 Task: Find connections with filter location Kukshi with filter topic #Bestadvicewith filter profile language German with filter current company GoProtoz - UI UX Design Studio with filter school RVS College of Engineering and Technology with filter industry Household Services with filter service category Project Management with filter keywords title Content Marketing Manager
Action: Mouse moved to (289, 219)
Screenshot: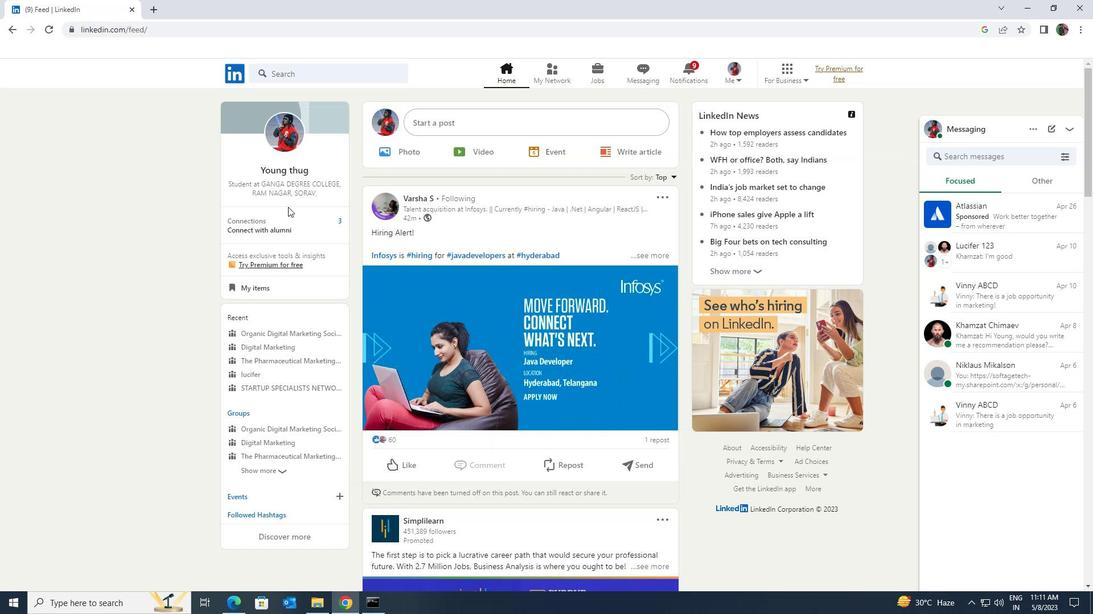 
Action: Mouse pressed left at (289, 219)
Screenshot: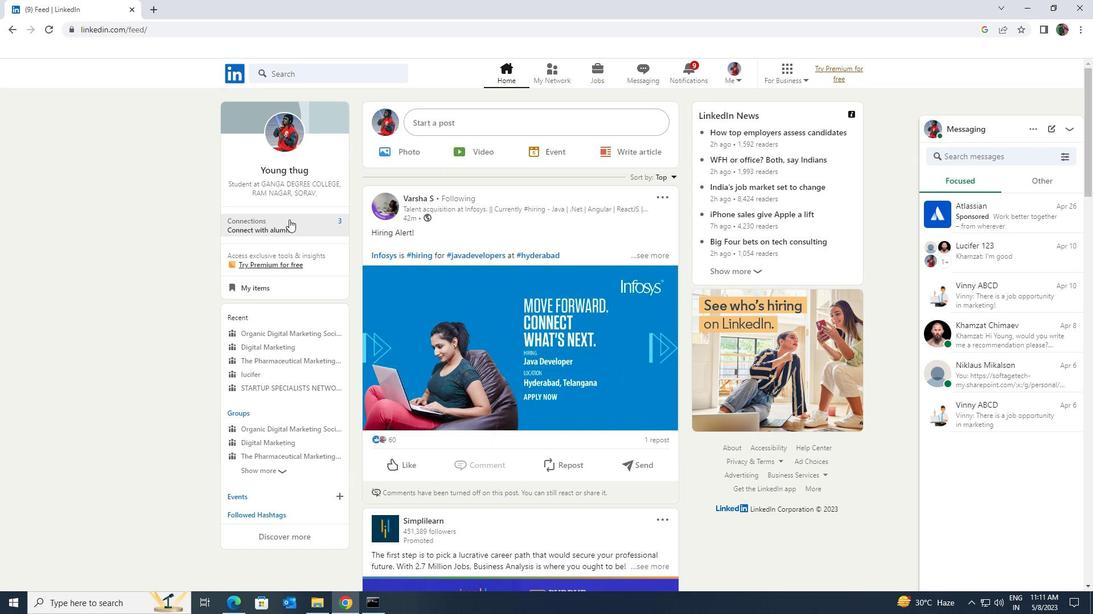 
Action: Mouse moved to (295, 139)
Screenshot: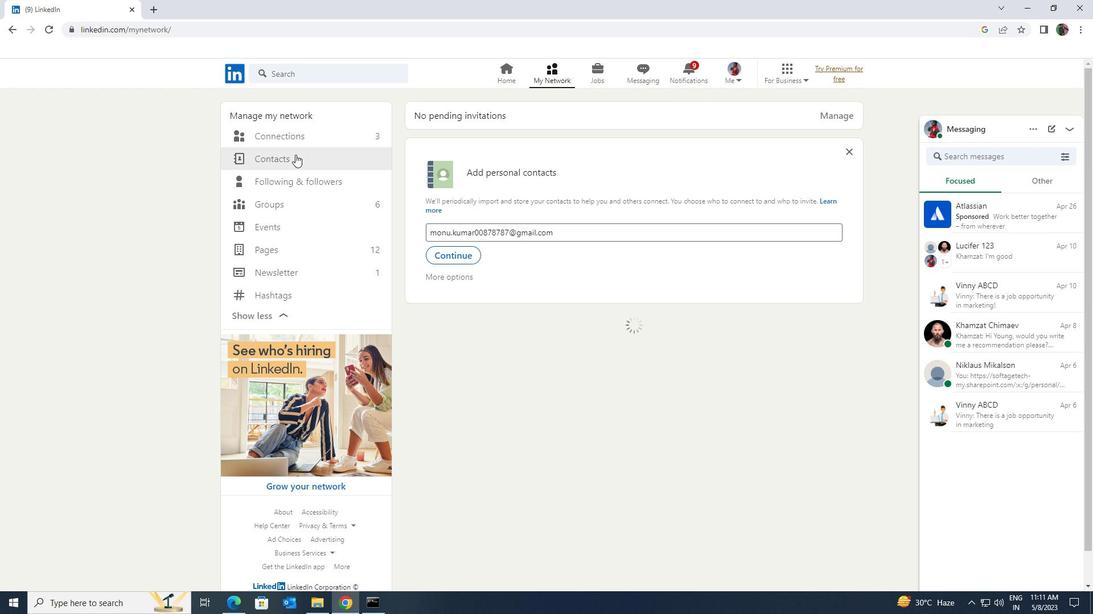 
Action: Mouse pressed left at (295, 139)
Screenshot: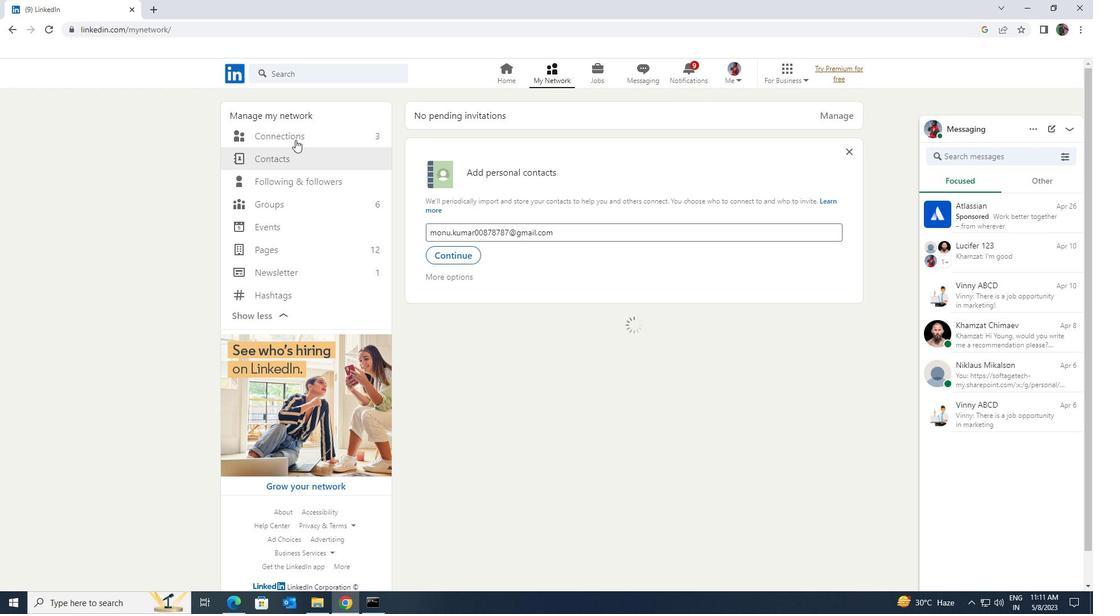 
Action: Mouse moved to (610, 136)
Screenshot: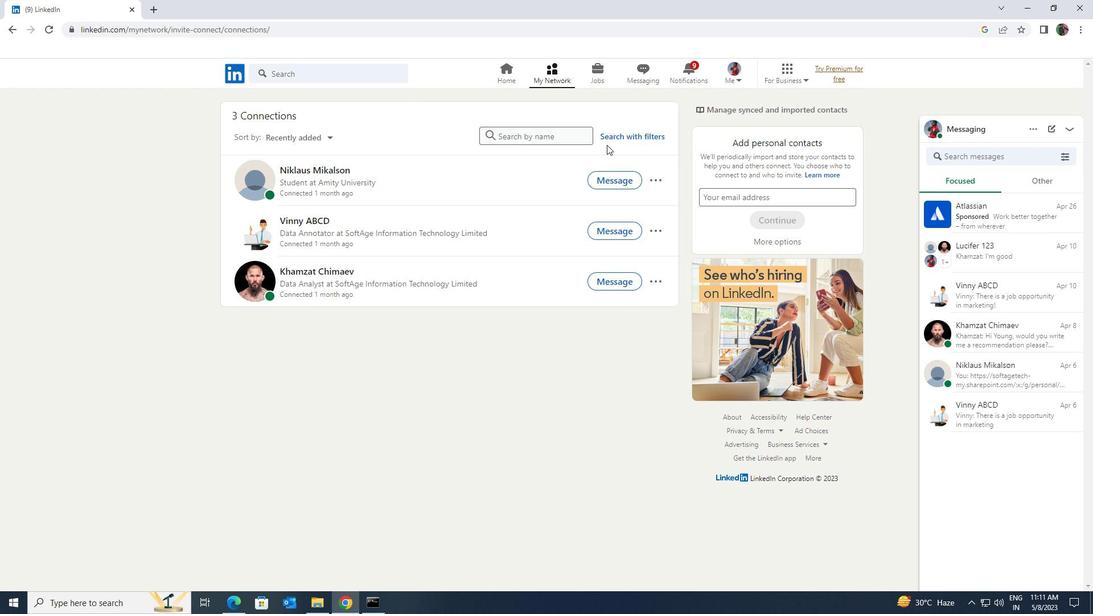 
Action: Mouse pressed left at (610, 136)
Screenshot: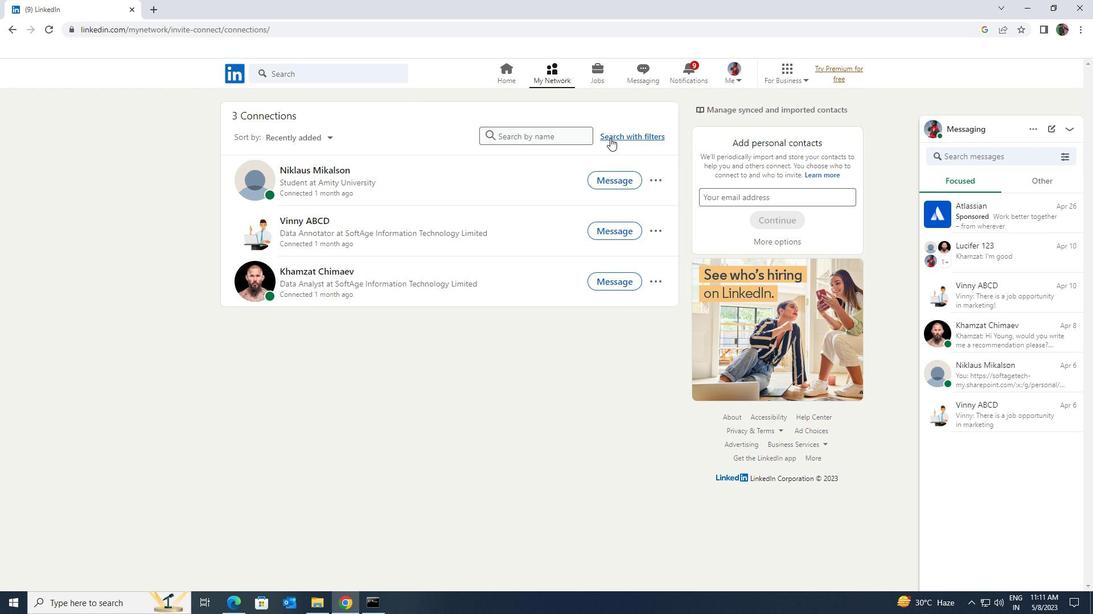 
Action: Mouse moved to (580, 111)
Screenshot: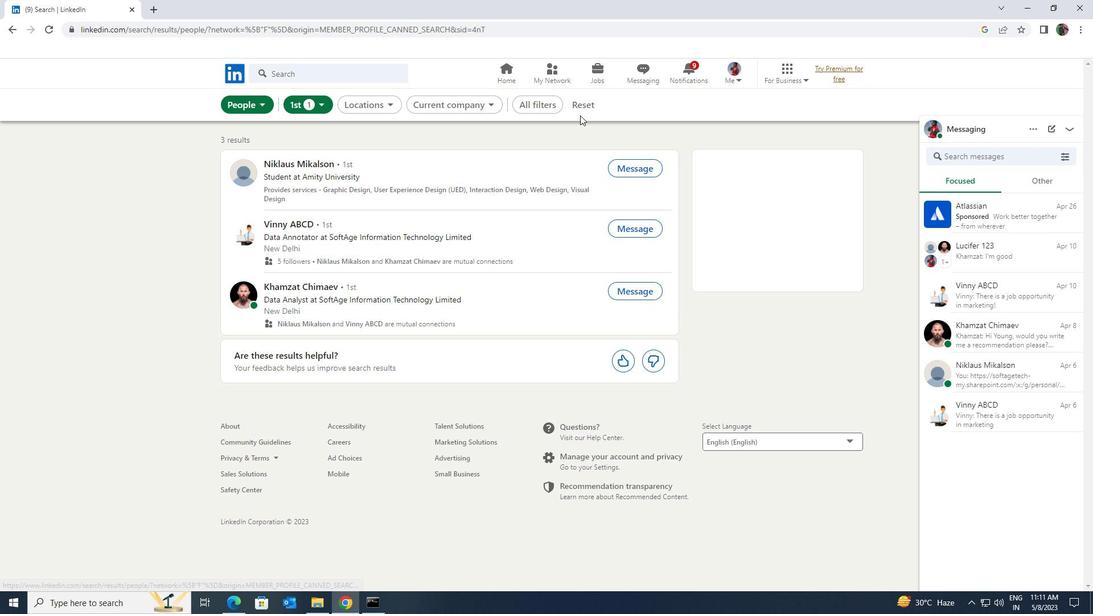 
Action: Mouse pressed left at (580, 111)
Screenshot: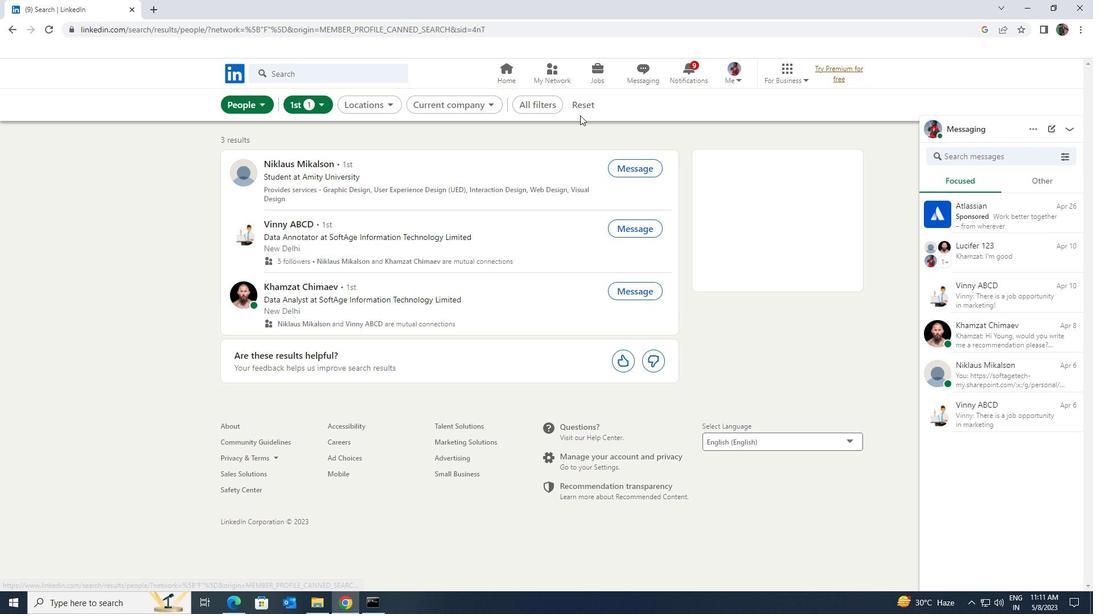 
Action: Mouse moved to (580, 105)
Screenshot: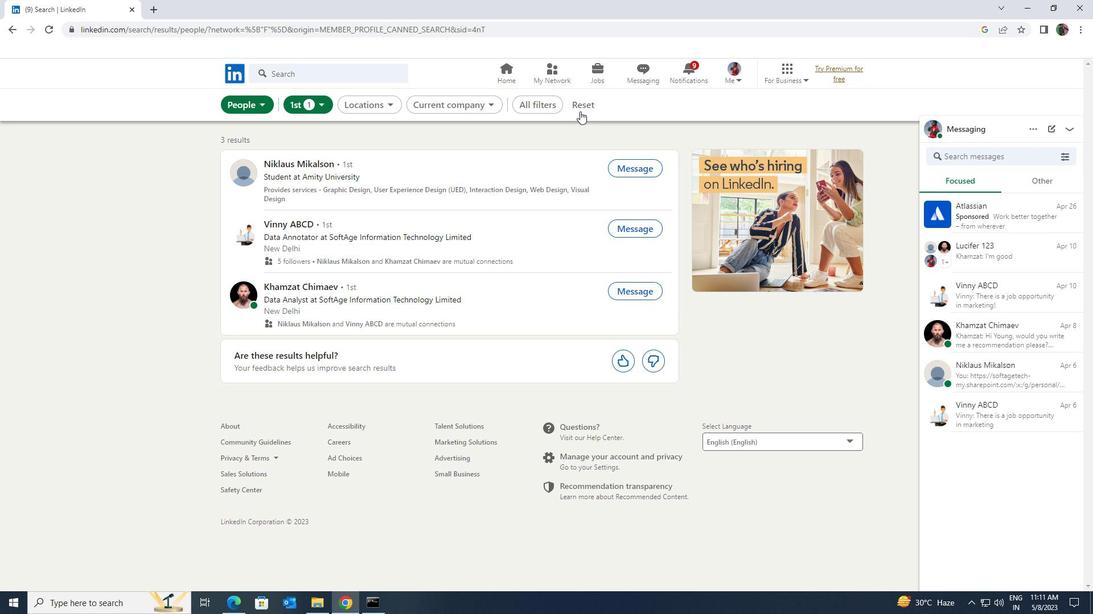 
Action: Mouse pressed left at (580, 105)
Screenshot: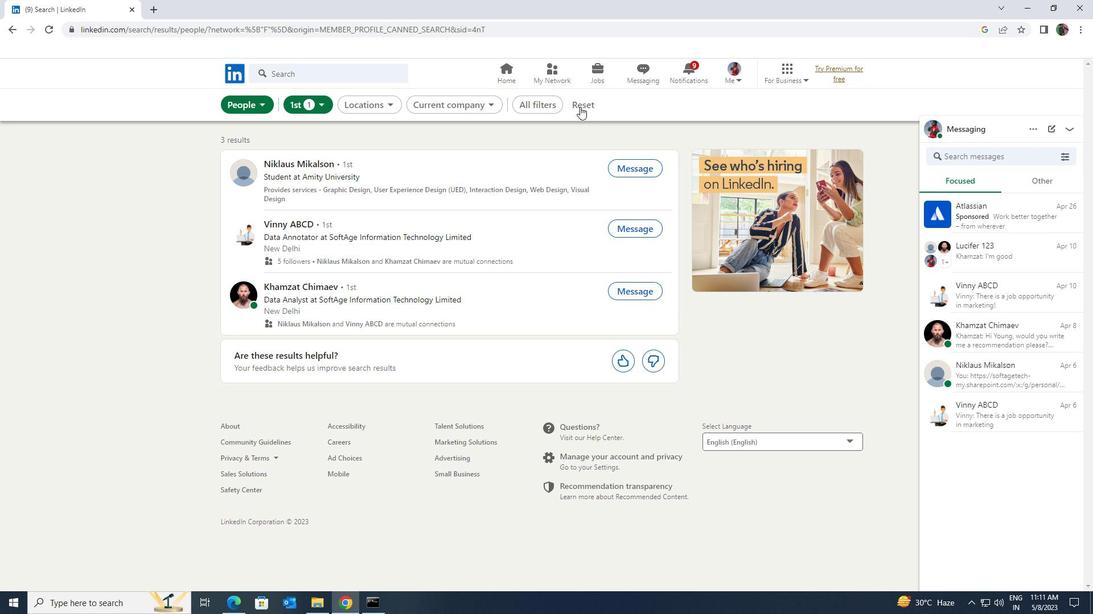 
Action: Mouse moved to (579, 104)
Screenshot: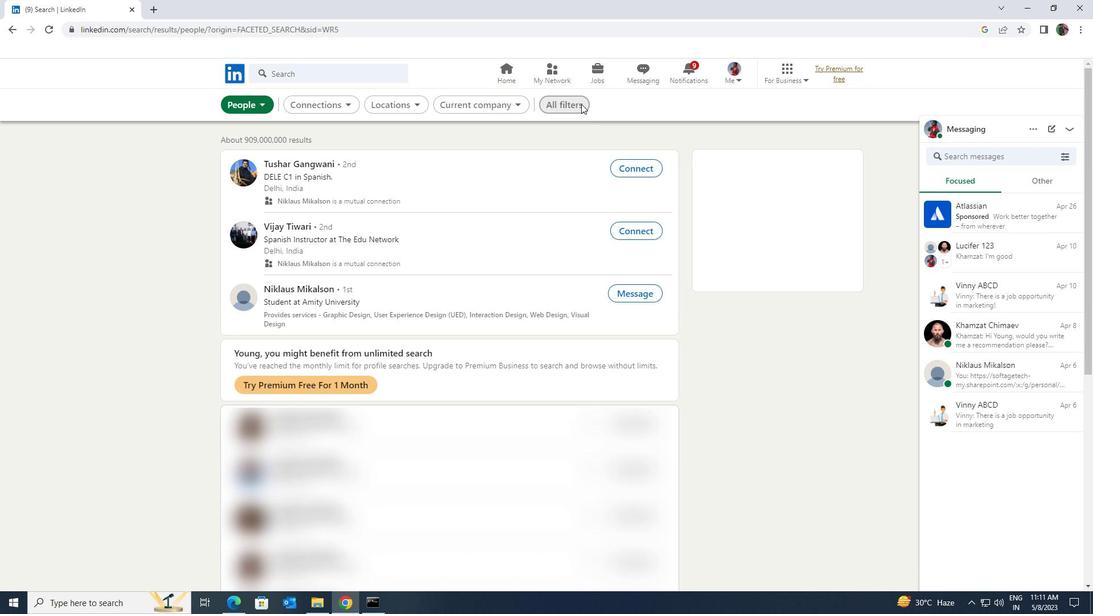 
Action: Mouse pressed left at (579, 104)
Screenshot: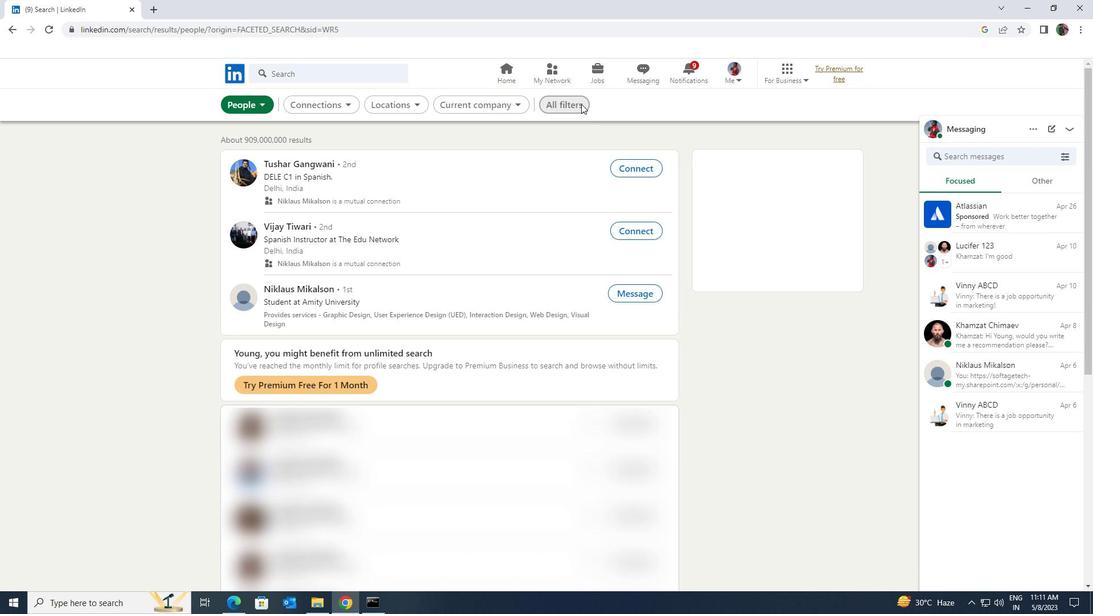 
Action: Mouse moved to (942, 446)
Screenshot: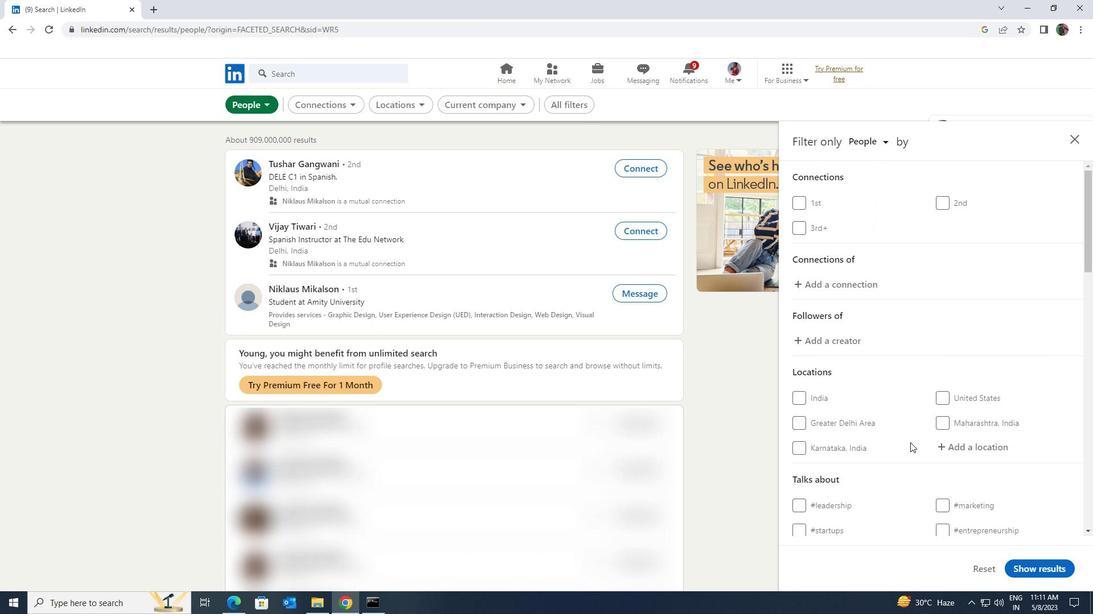 
Action: Mouse pressed left at (942, 446)
Screenshot: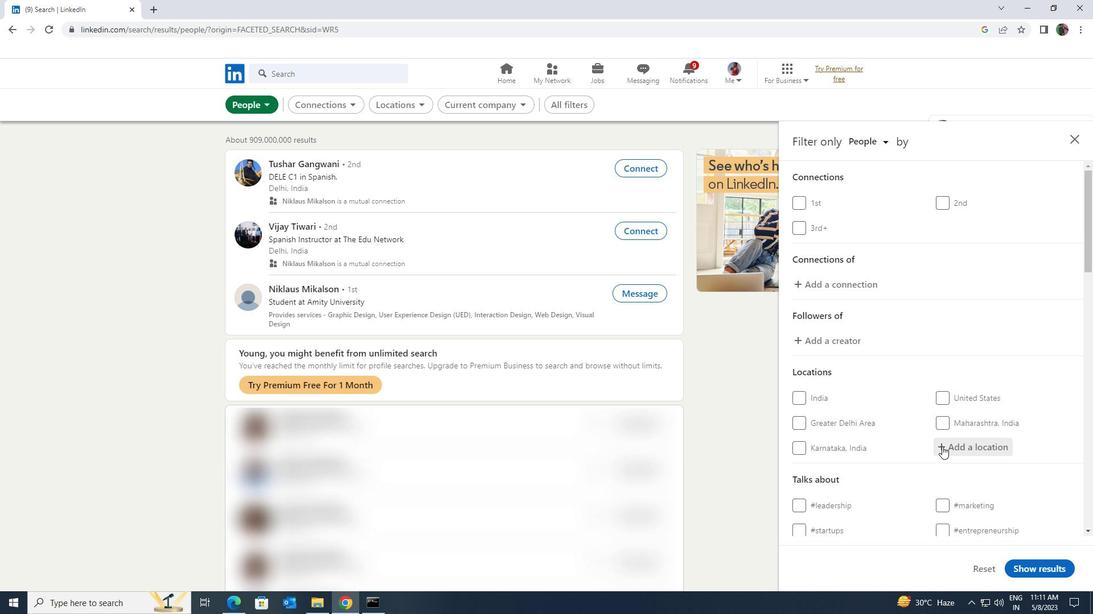 
Action: Key pressed <Key.shift><Key.shift><Key.shift><Key.shift><Key.shift>KUKSHI
Screenshot: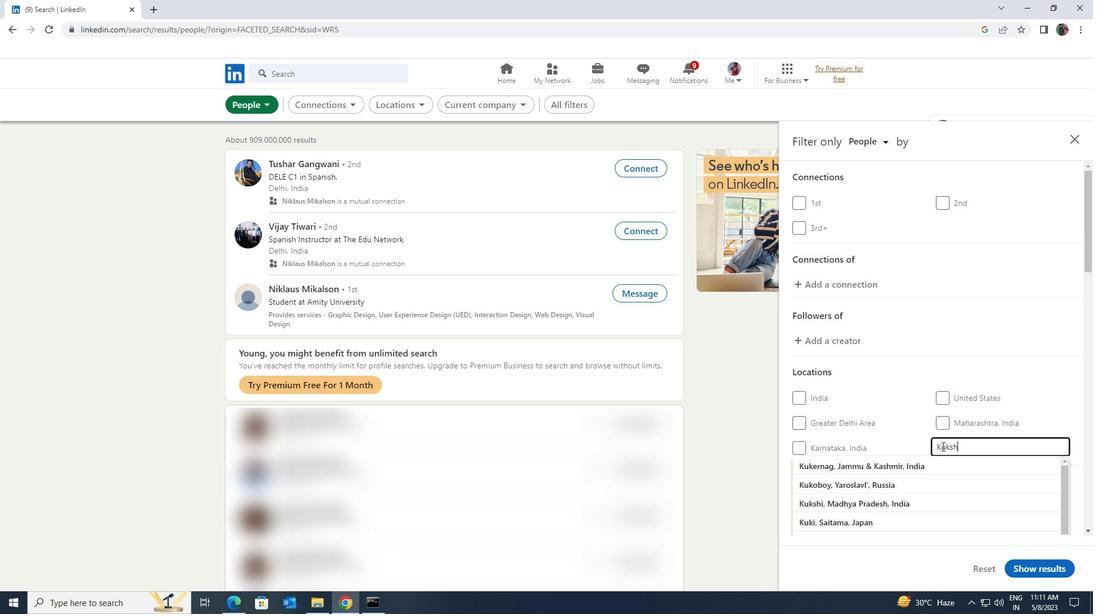 
Action: Mouse moved to (928, 468)
Screenshot: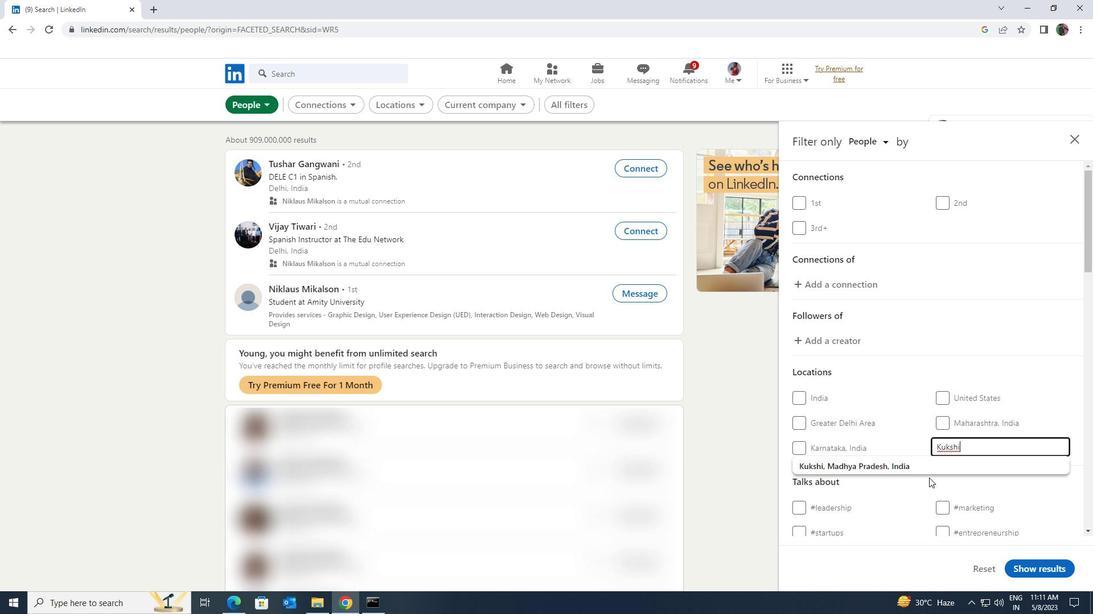 
Action: Mouse pressed left at (928, 468)
Screenshot: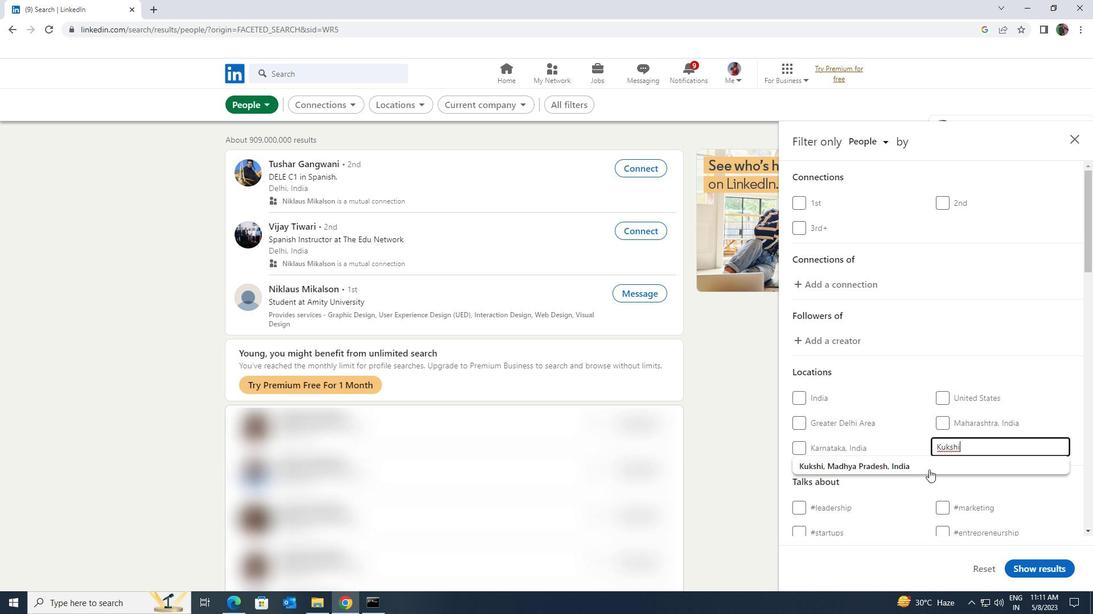 
Action: Mouse moved to (930, 468)
Screenshot: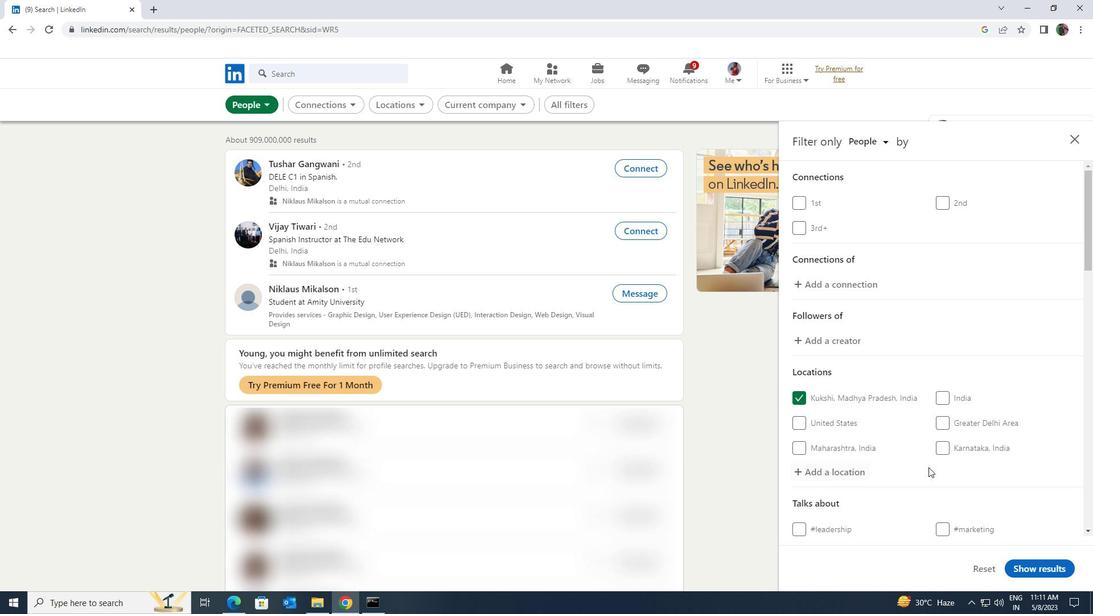 
Action: Mouse scrolled (930, 467) with delta (0, 0)
Screenshot: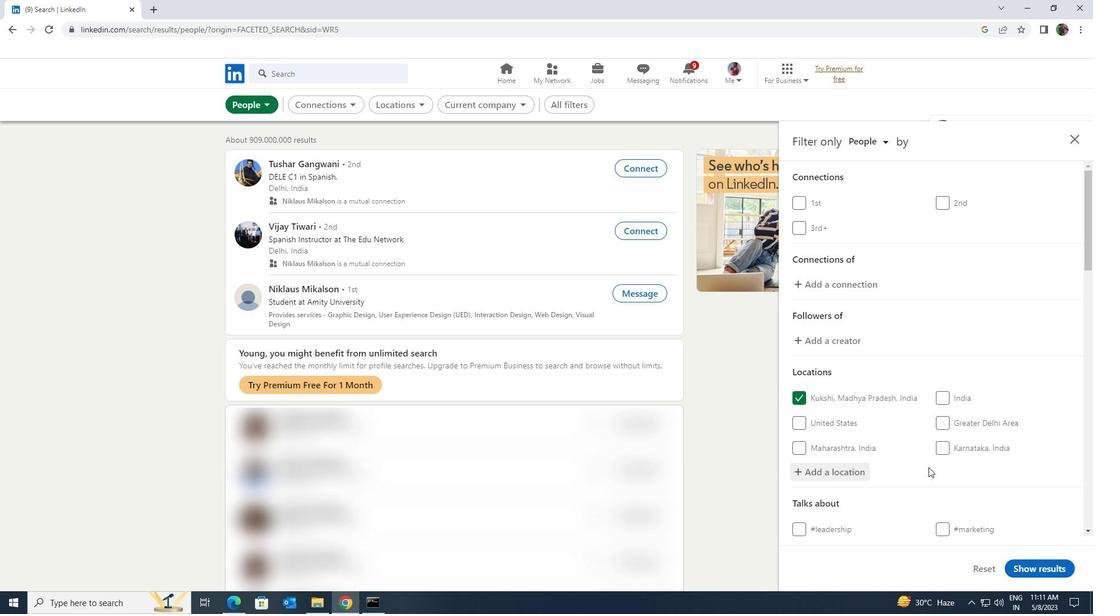 
Action: Mouse scrolled (930, 467) with delta (0, 0)
Screenshot: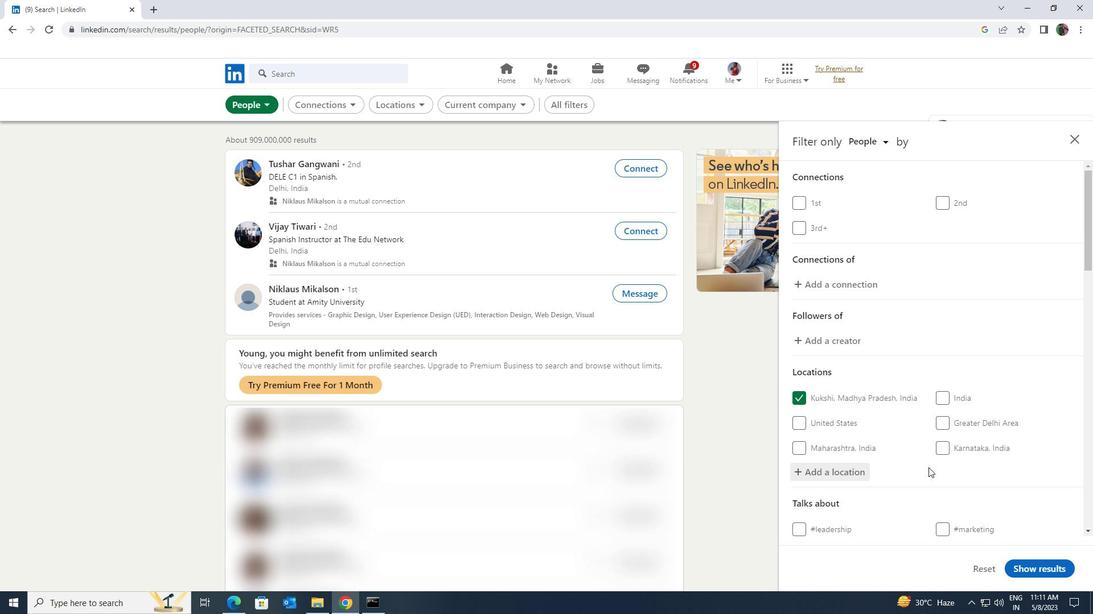 
Action: Mouse moved to (940, 464)
Screenshot: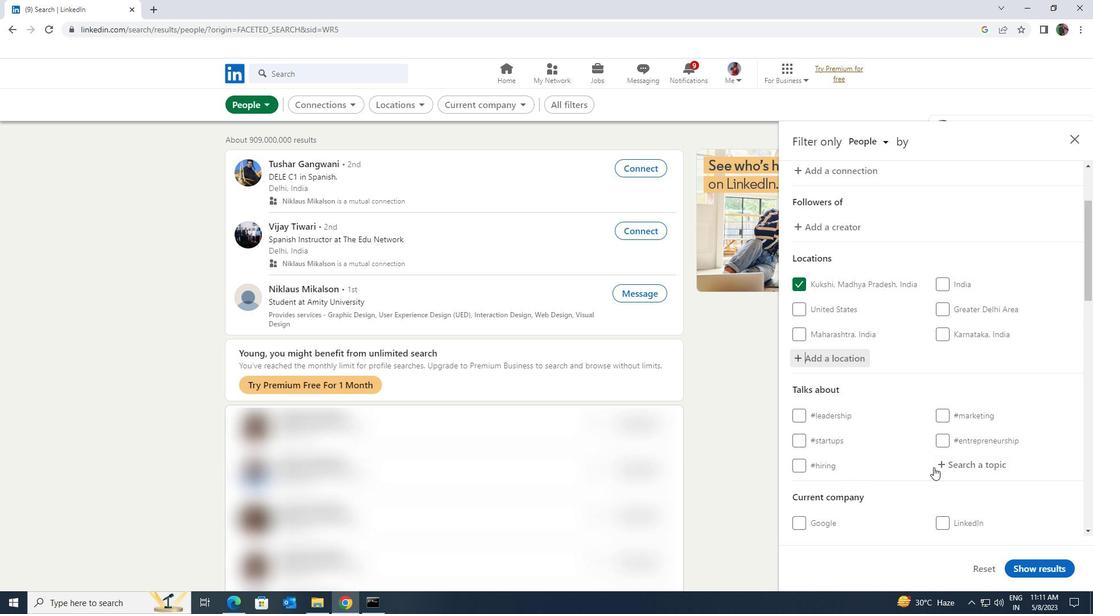
Action: Mouse pressed left at (940, 464)
Screenshot: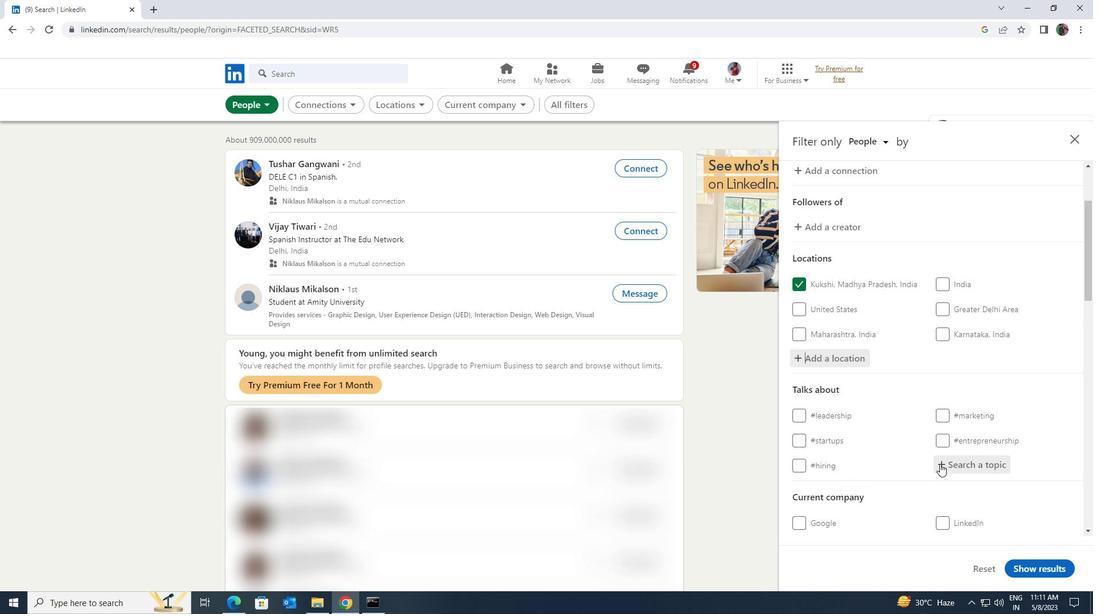 
Action: Key pressed <Key.shift>BESTADVICE
Screenshot: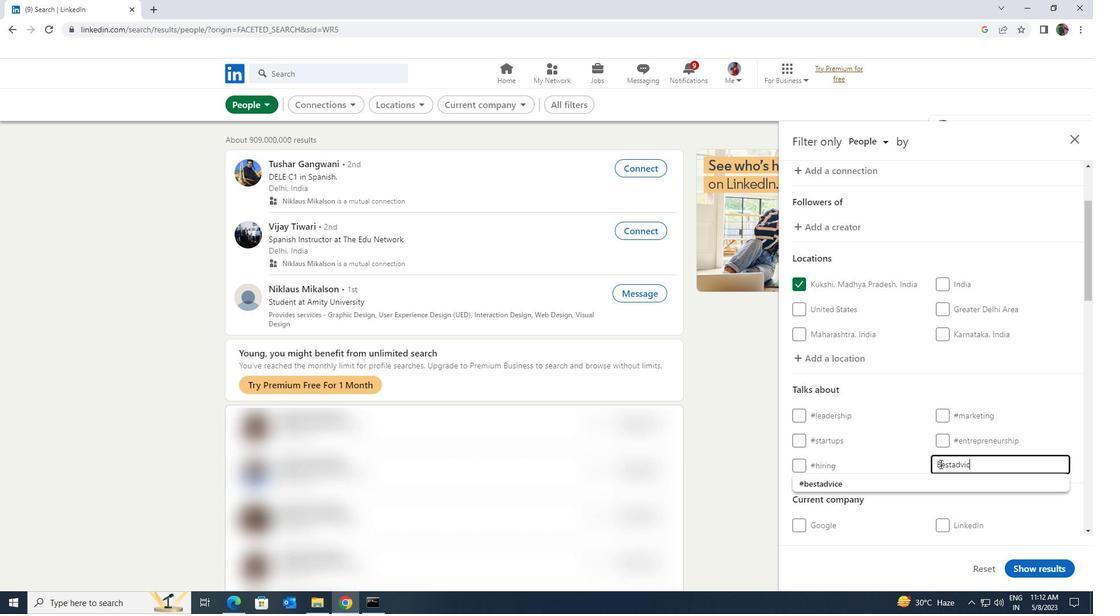 
Action: Mouse moved to (919, 481)
Screenshot: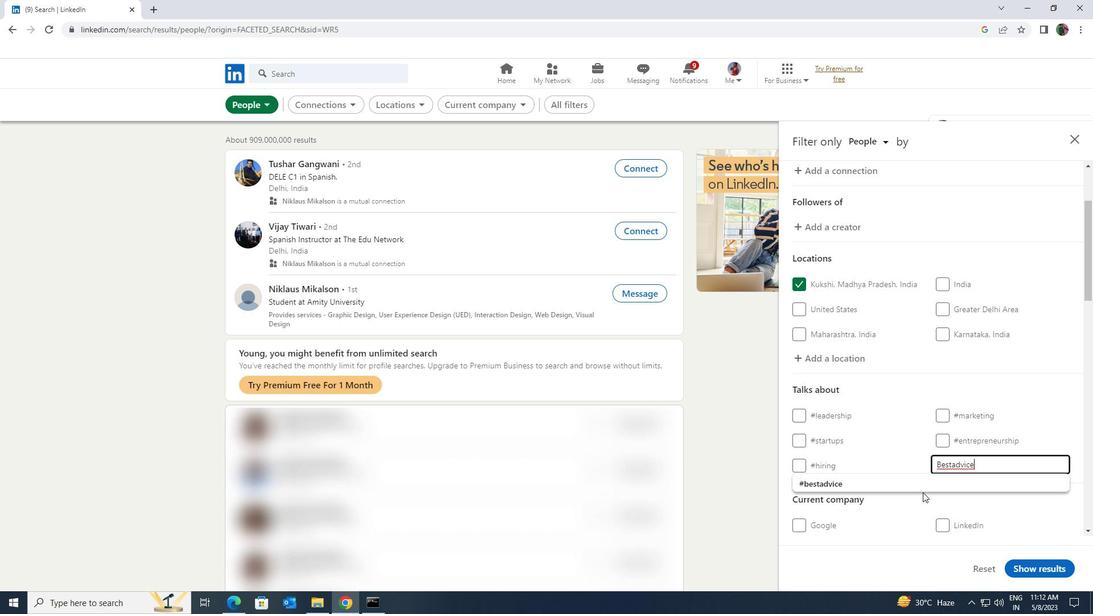 
Action: Mouse pressed left at (919, 481)
Screenshot: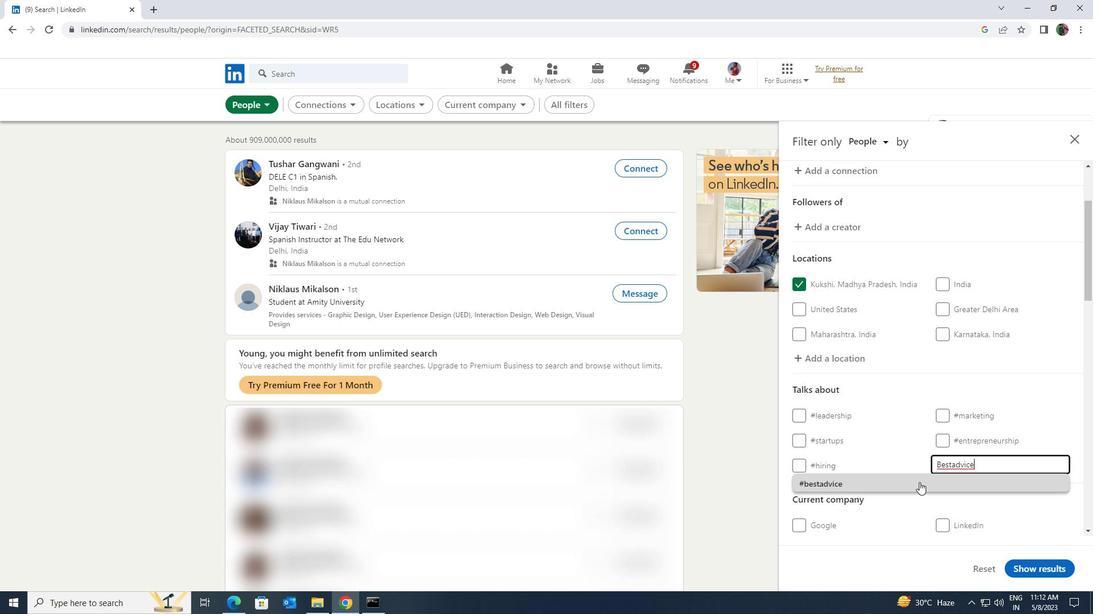 
Action: Mouse scrolled (919, 481) with delta (0, 0)
Screenshot: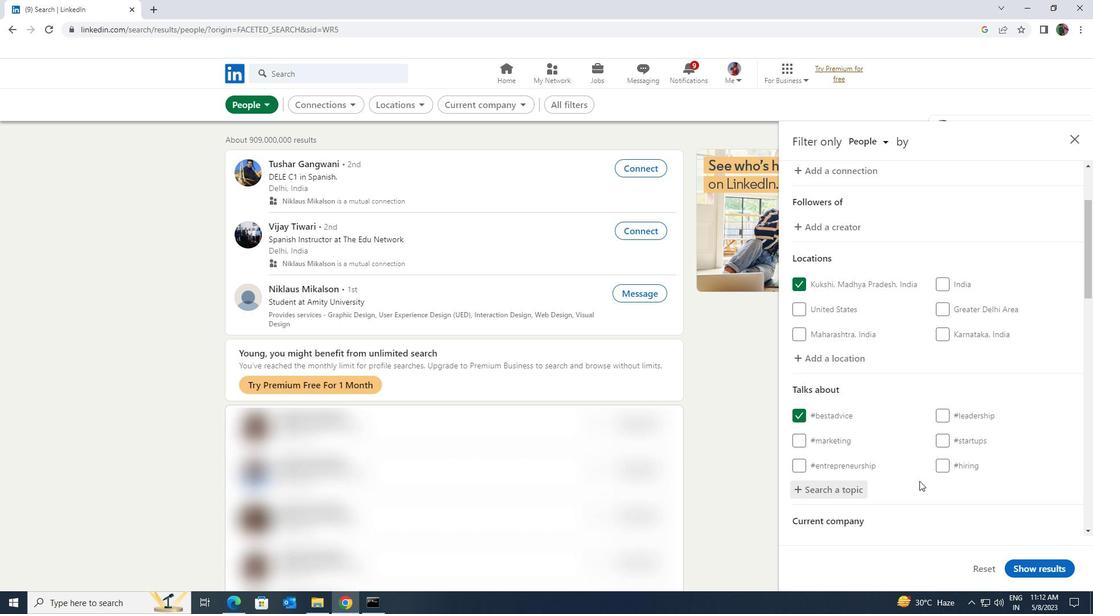 
Action: Mouse scrolled (919, 481) with delta (0, 0)
Screenshot: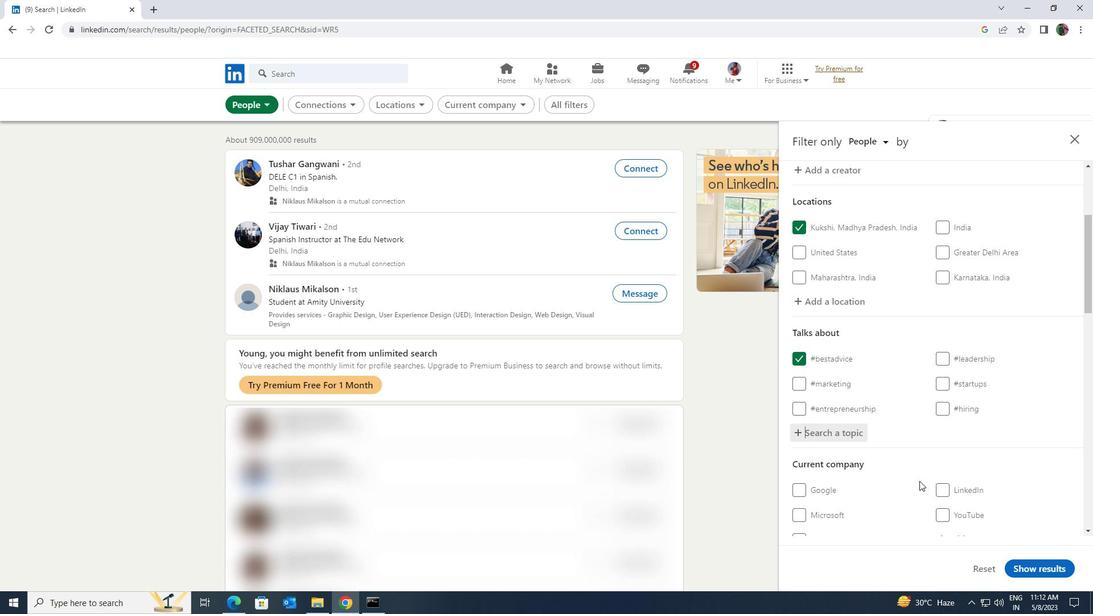 
Action: Mouse scrolled (919, 481) with delta (0, 0)
Screenshot: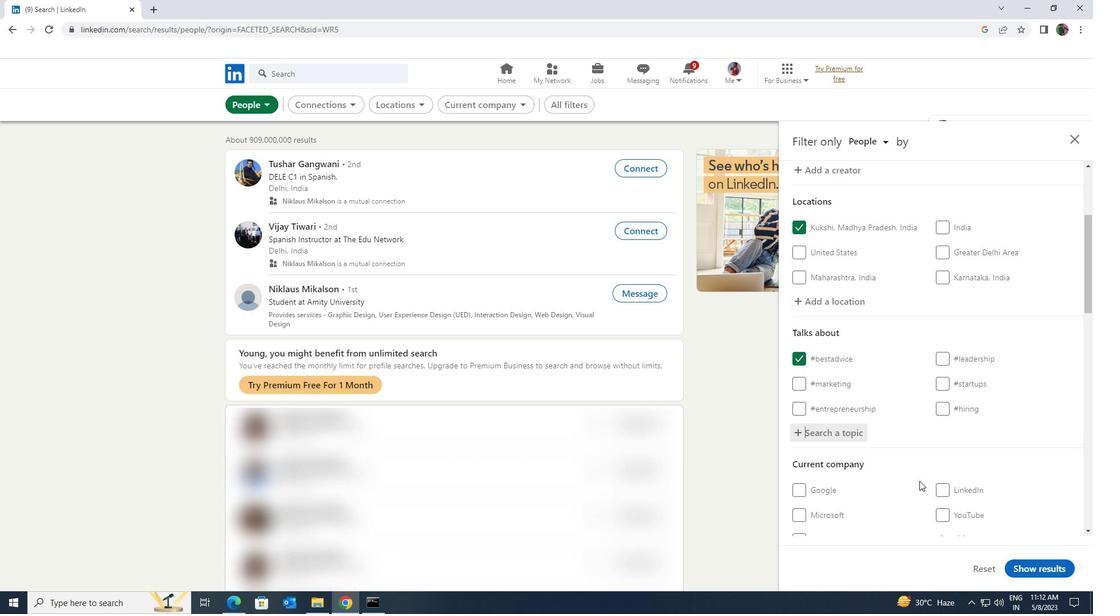 
Action: Mouse moved to (919, 481)
Screenshot: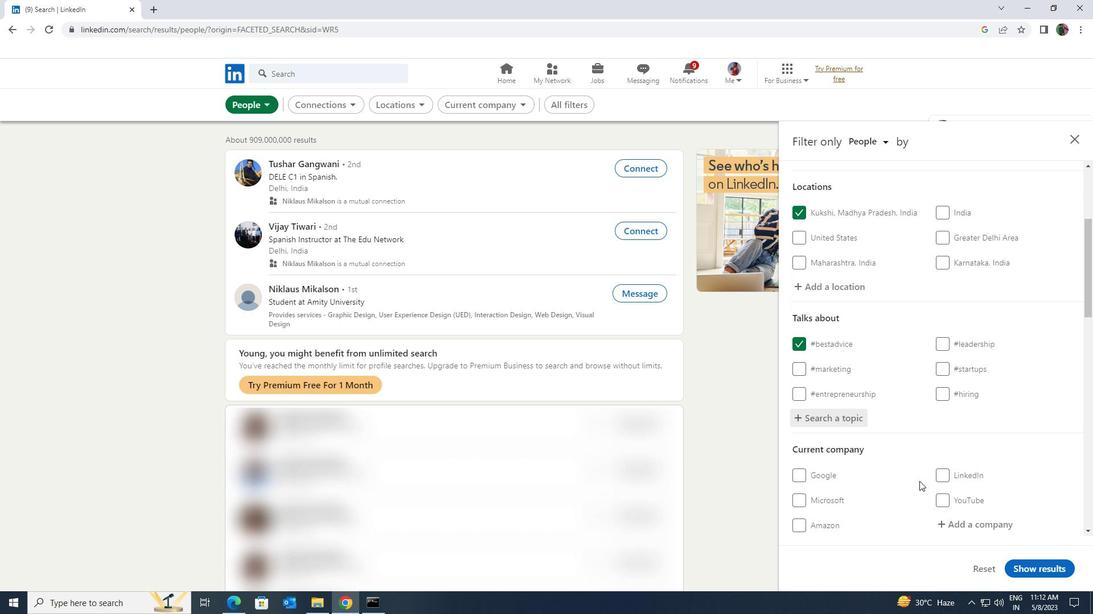 
Action: Mouse scrolled (919, 481) with delta (0, 0)
Screenshot: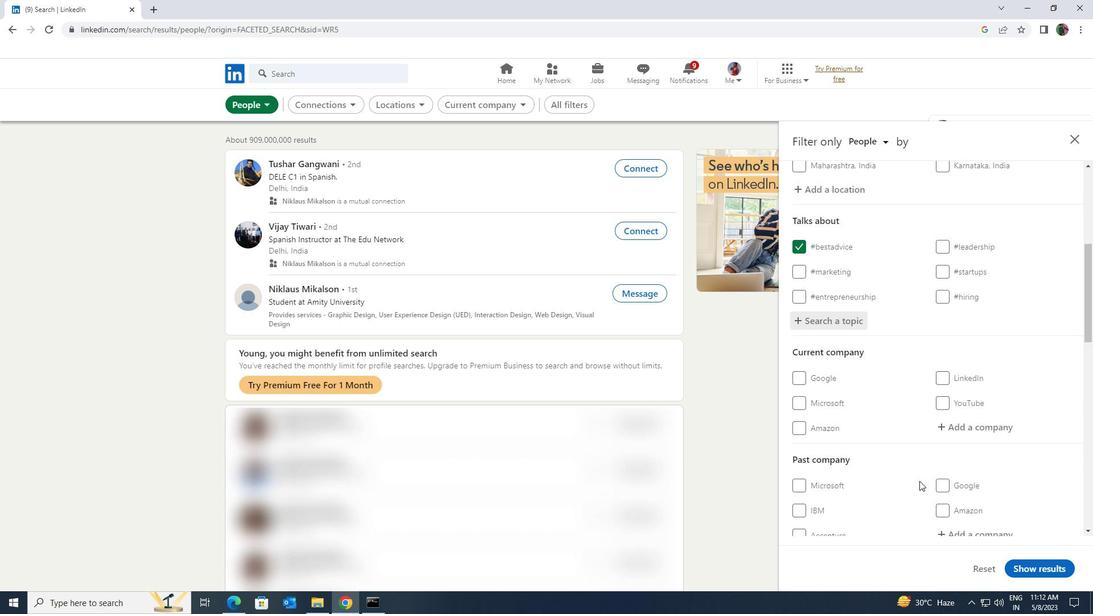 
Action: Mouse scrolled (919, 481) with delta (0, 0)
Screenshot: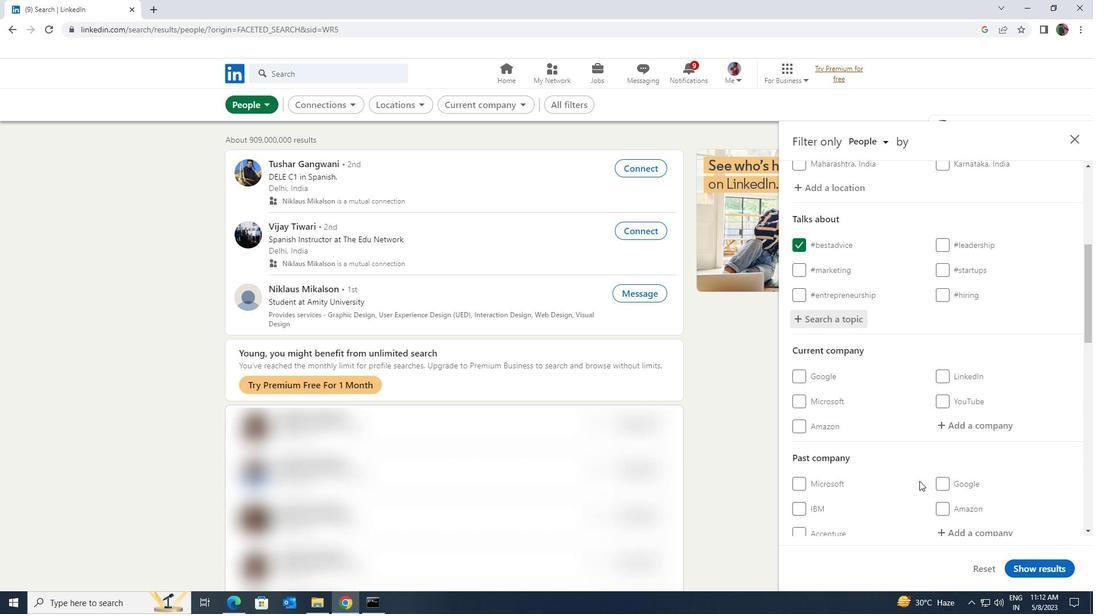 
Action: Mouse scrolled (919, 481) with delta (0, 0)
Screenshot: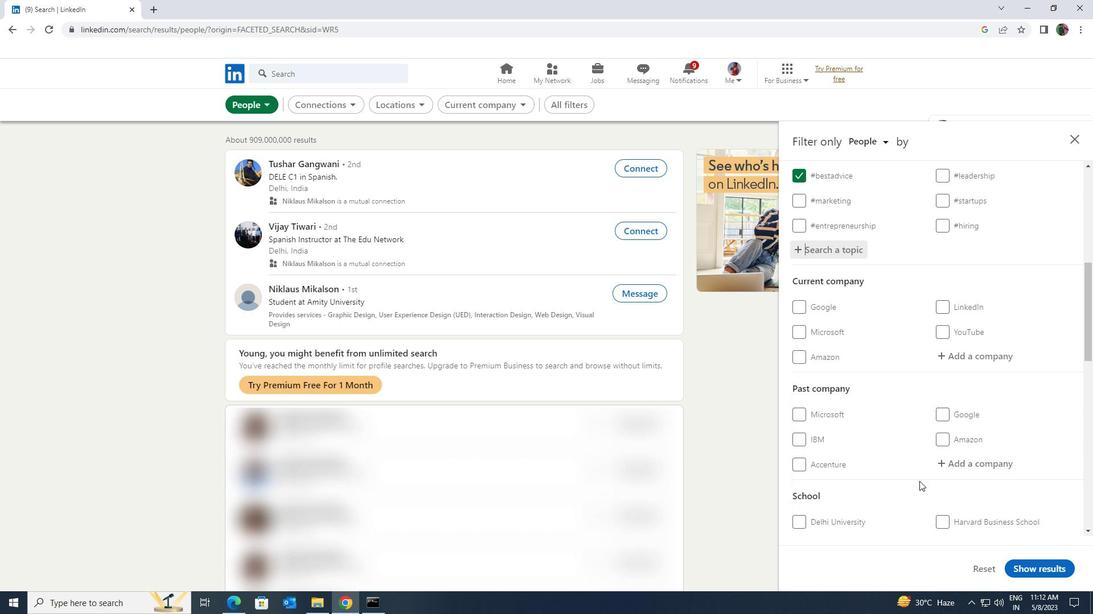 
Action: Mouse scrolled (919, 481) with delta (0, 0)
Screenshot: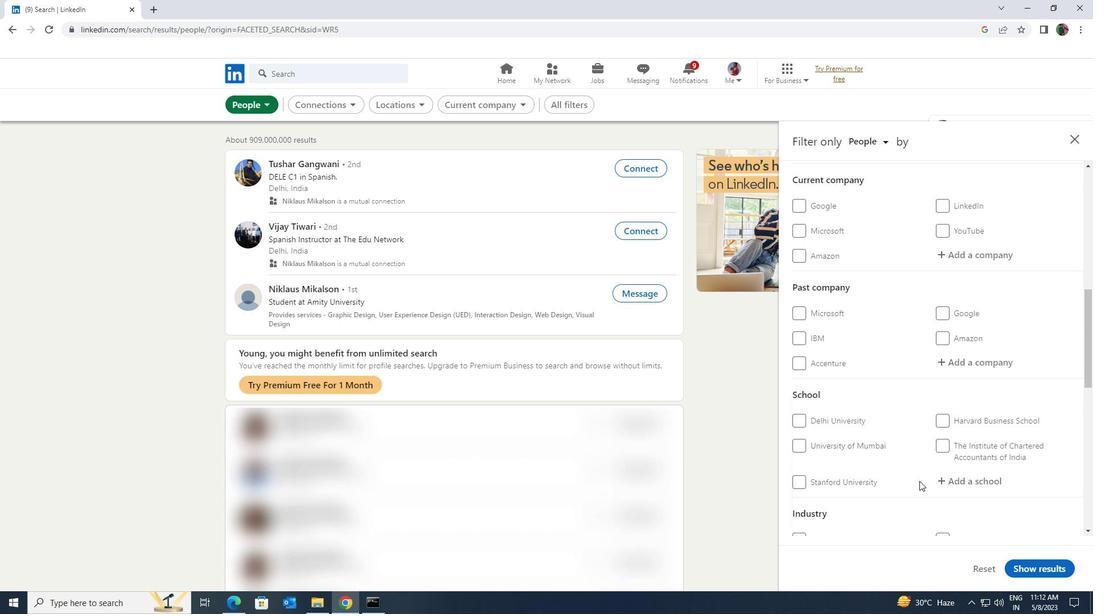 
Action: Mouse scrolled (919, 481) with delta (0, 0)
Screenshot: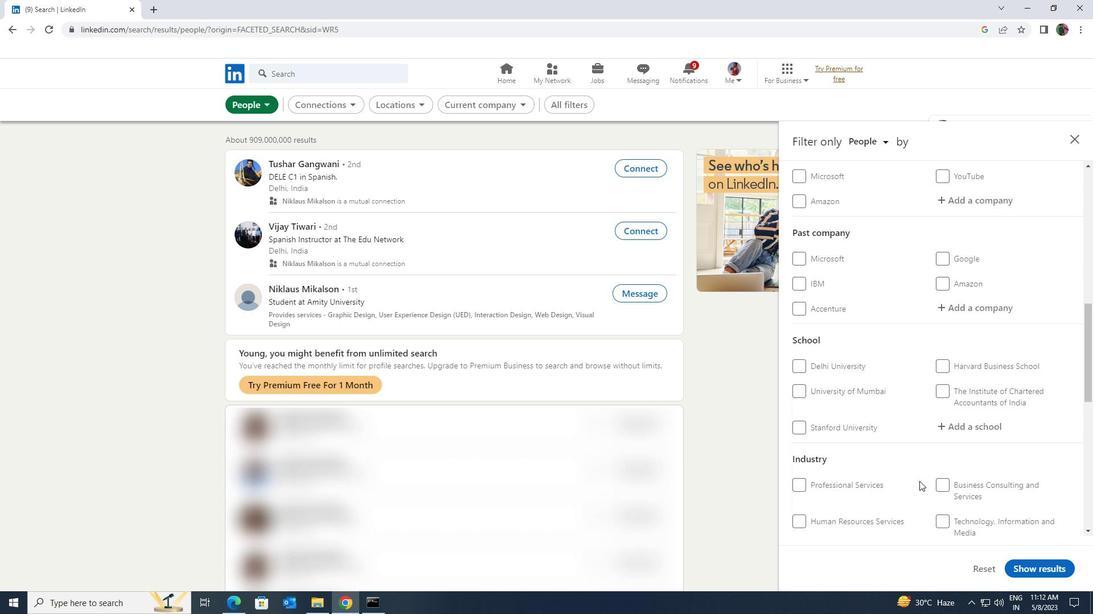 
Action: Mouse scrolled (919, 481) with delta (0, 0)
Screenshot: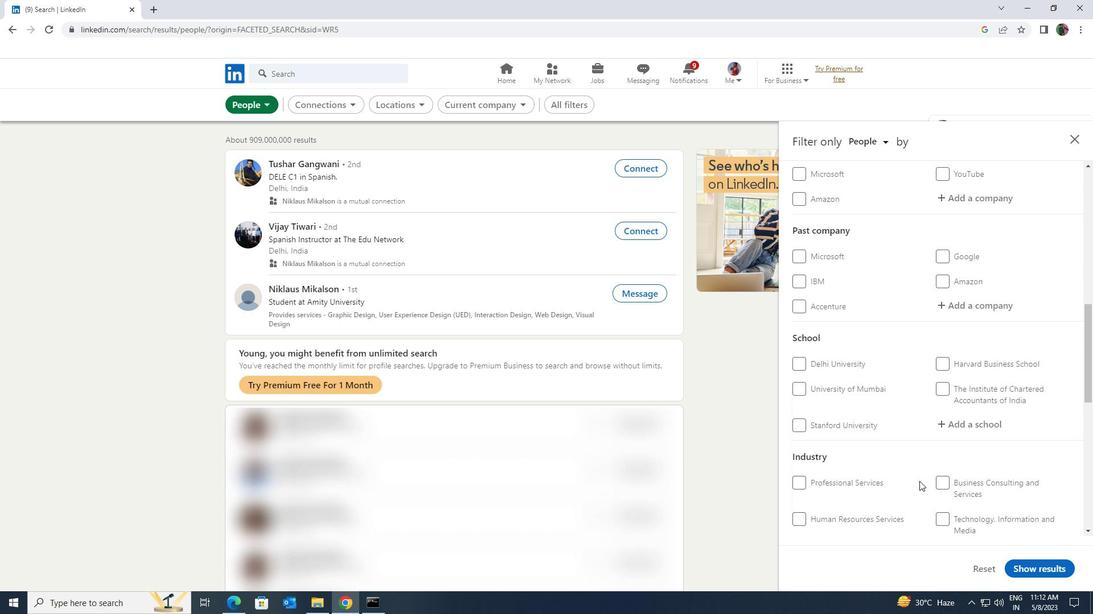 
Action: Mouse scrolled (919, 481) with delta (0, 0)
Screenshot: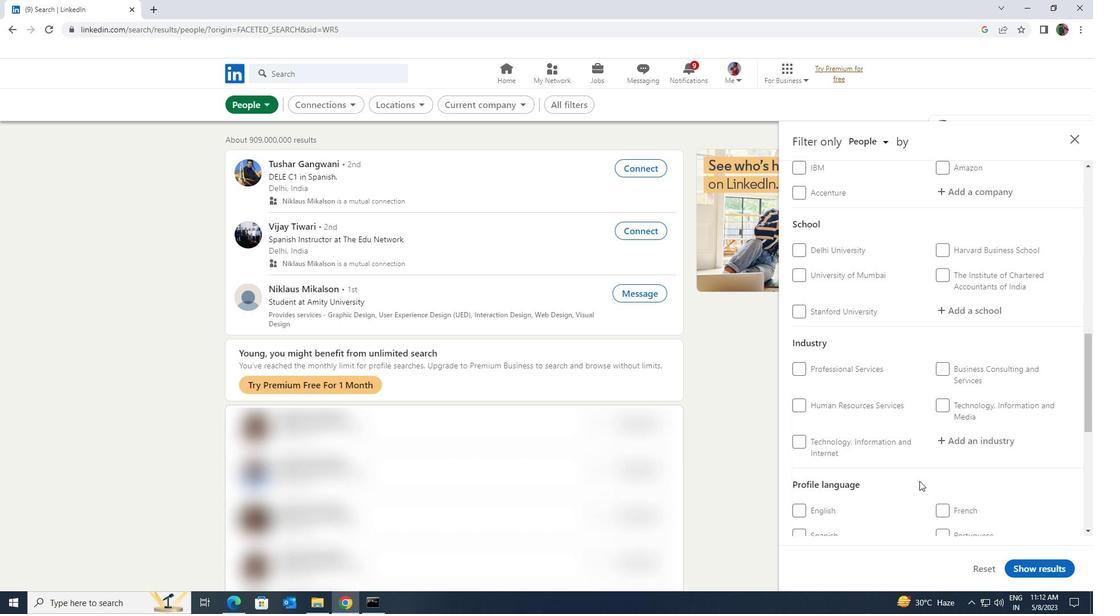 
Action: Mouse moved to (826, 505)
Screenshot: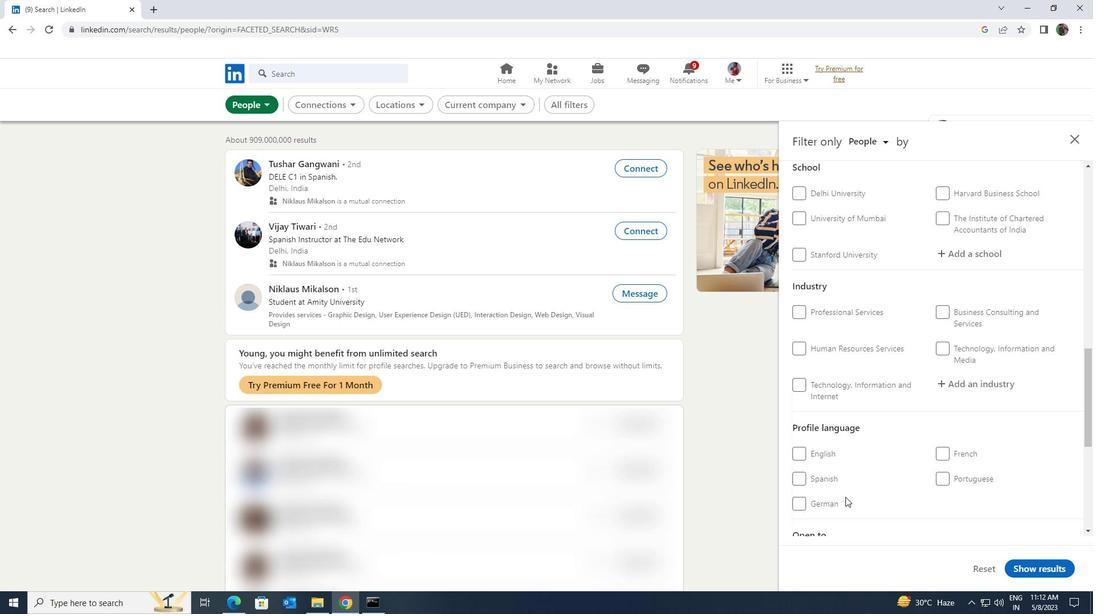 
Action: Mouse pressed left at (826, 505)
Screenshot: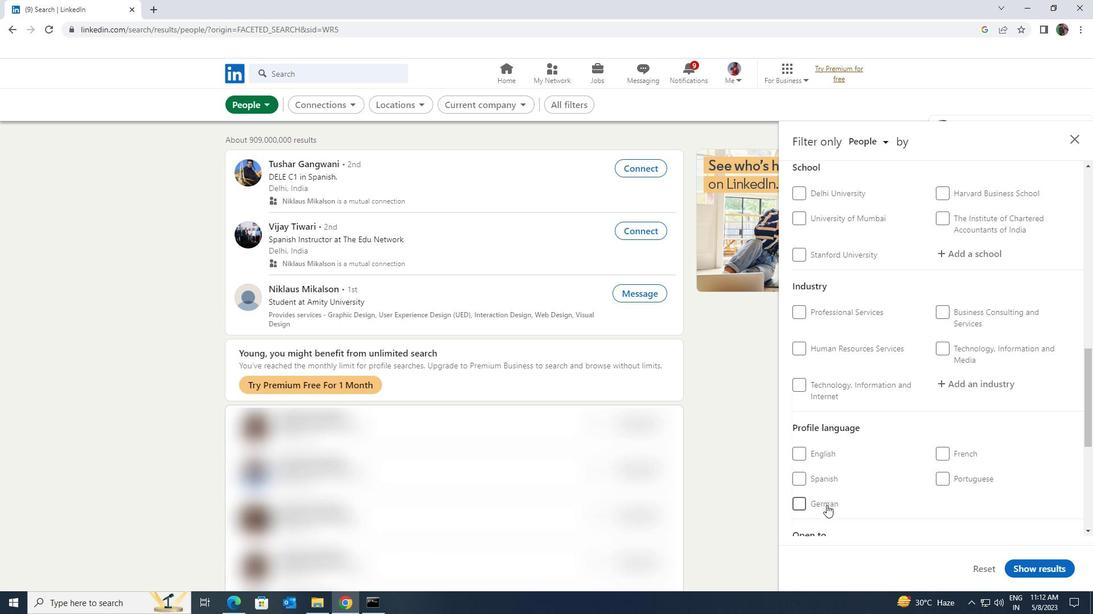 
Action: Mouse moved to (901, 491)
Screenshot: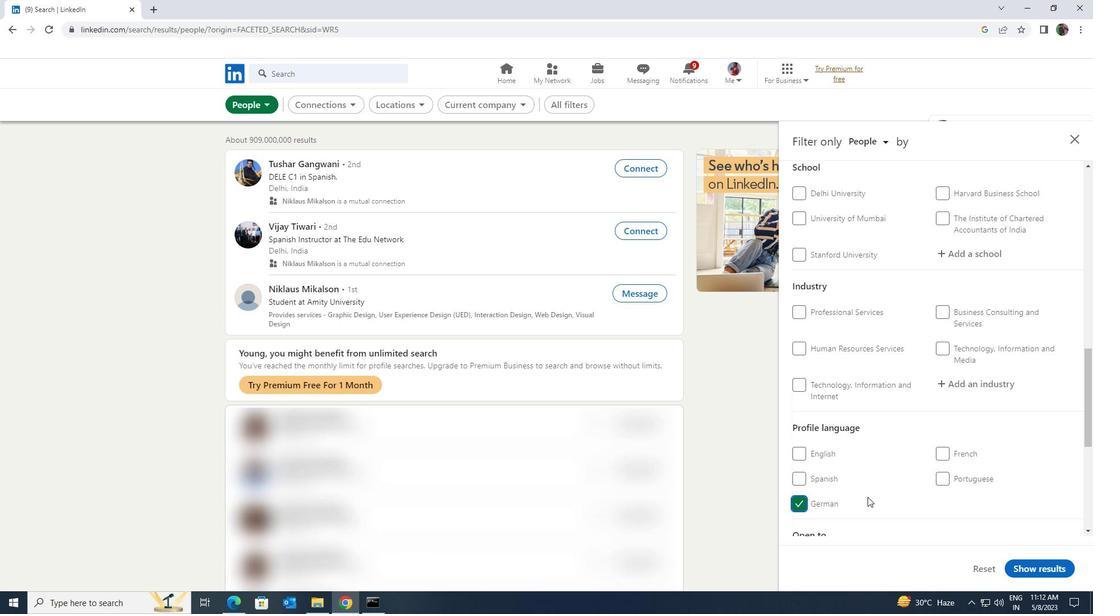
Action: Mouse scrolled (901, 491) with delta (0, 0)
Screenshot: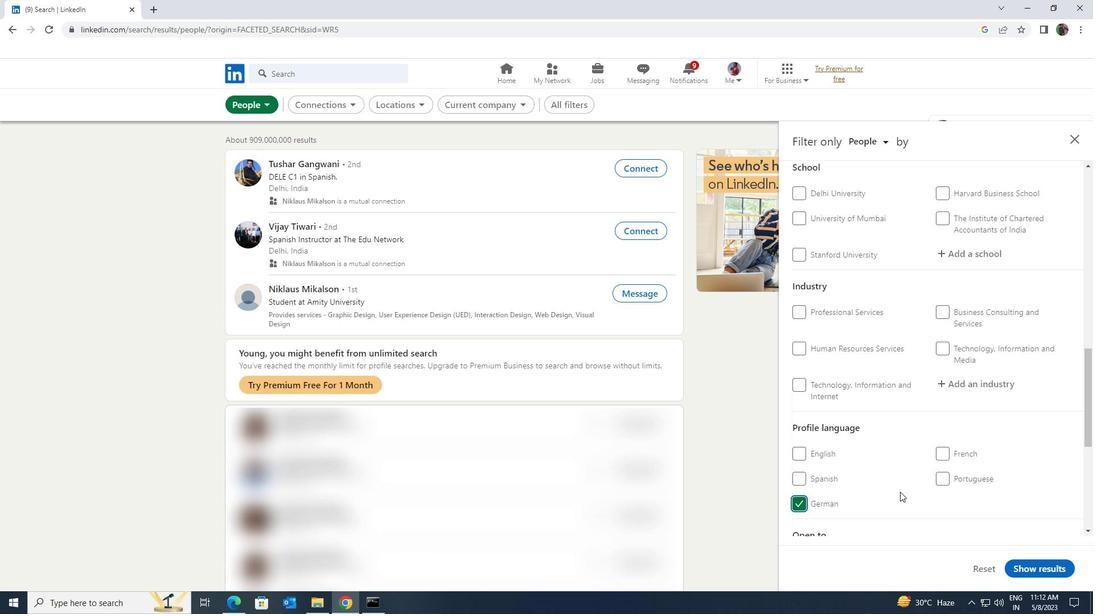 
Action: Mouse scrolled (901, 491) with delta (0, 0)
Screenshot: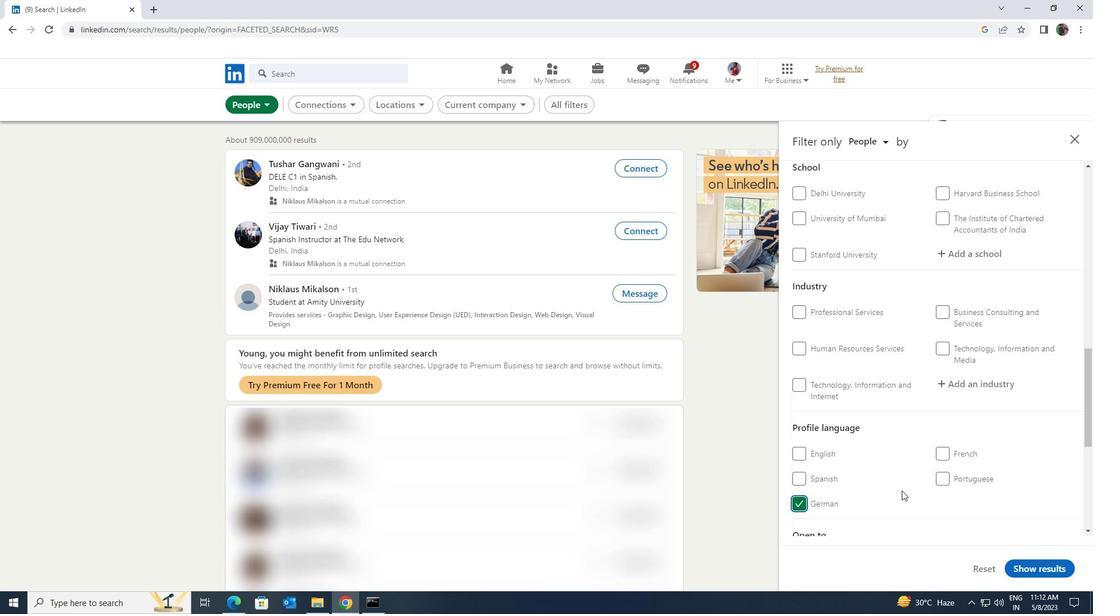 
Action: Mouse scrolled (901, 491) with delta (0, 0)
Screenshot: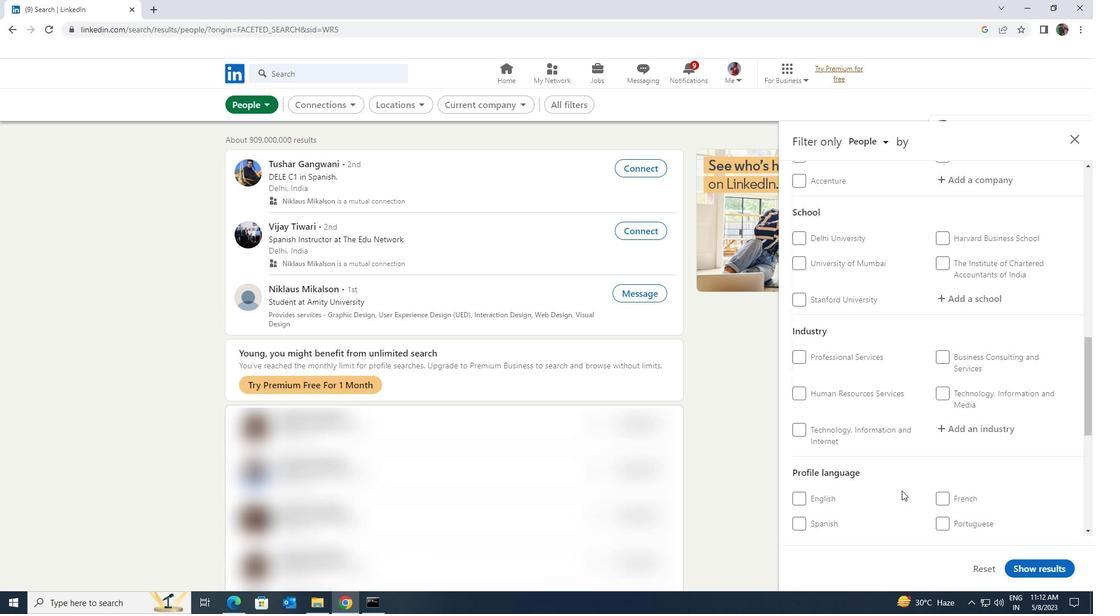 
Action: Mouse scrolled (901, 491) with delta (0, 0)
Screenshot: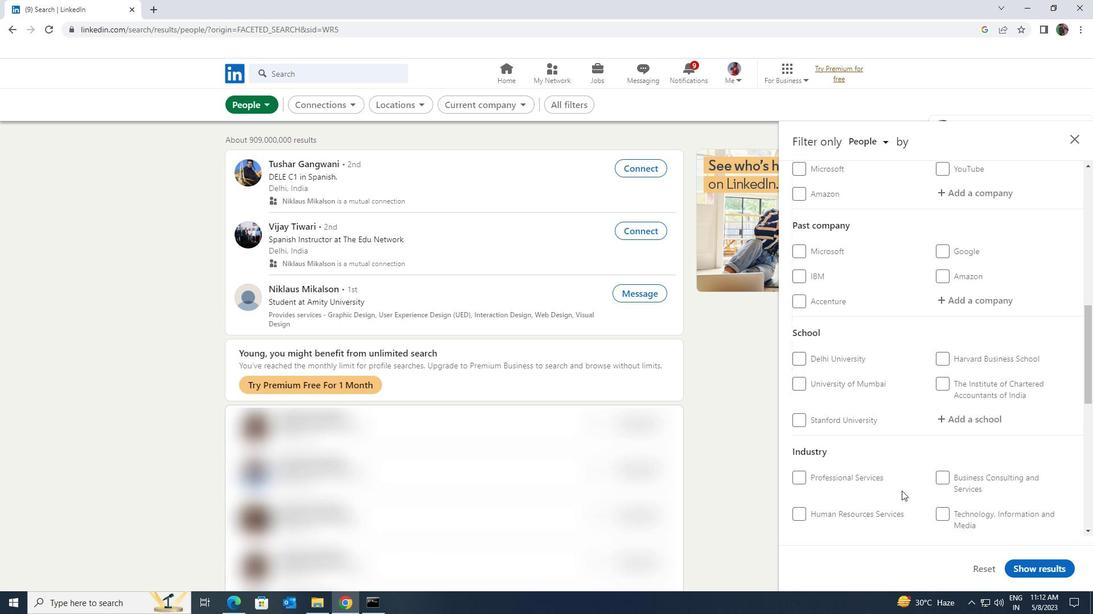 
Action: Mouse scrolled (901, 491) with delta (0, 0)
Screenshot: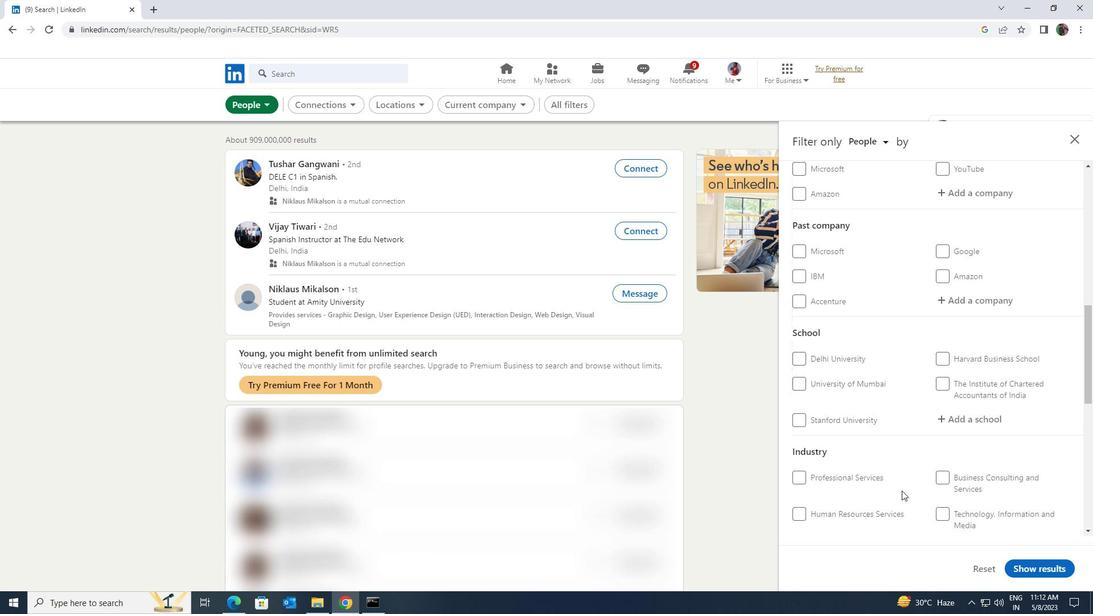 
Action: Mouse scrolled (901, 491) with delta (0, 0)
Screenshot: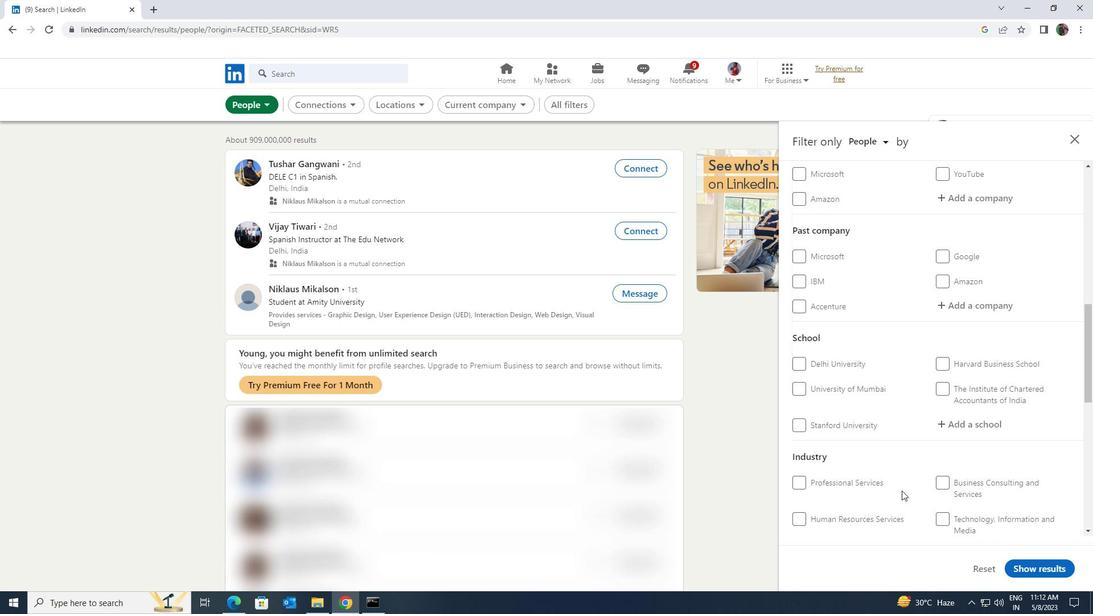 
Action: Mouse scrolled (901, 491) with delta (0, 0)
Screenshot: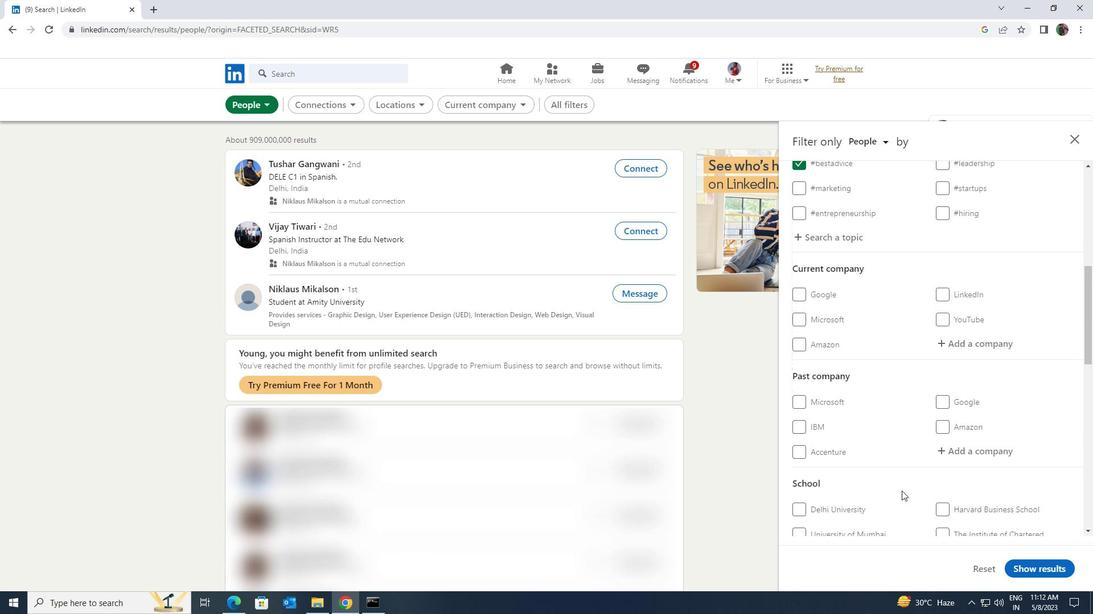 
Action: Mouse moved to (957, 423)
Screenshot: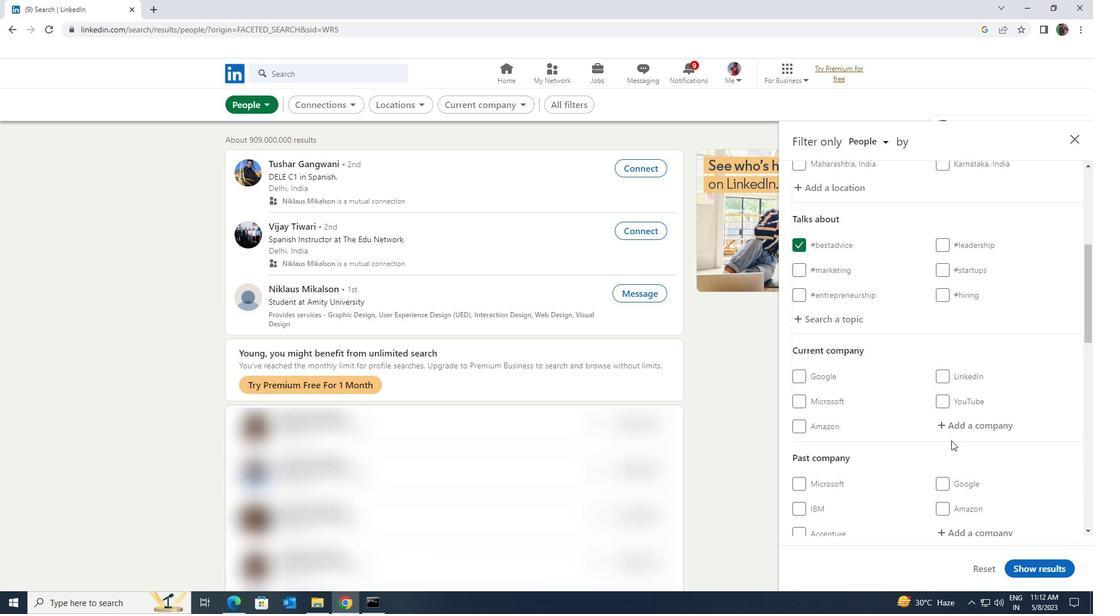 
Action: Mouse pressed left at (957, 423)
Screenshot: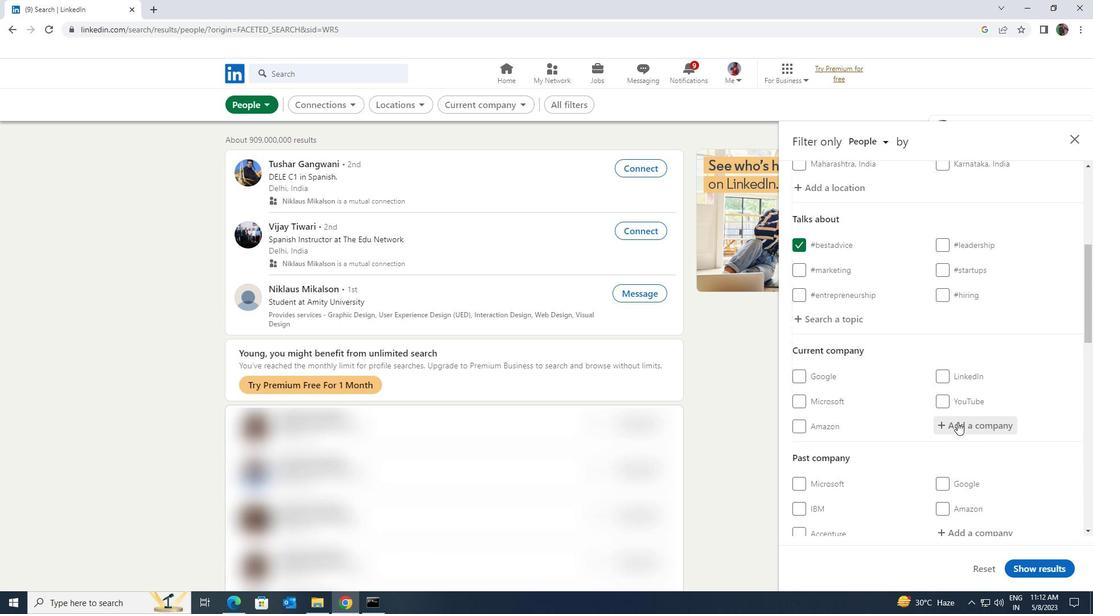 
Action: Key pressed <Key.shift><Key.shift><Key.shift><Key.shift><Key.shift><Key.shift><Key.shift><Key.shift><Key.shift>GO<Key.shift>POR<Key.backspace><Key.backspace>ROTOZ
Screenshot: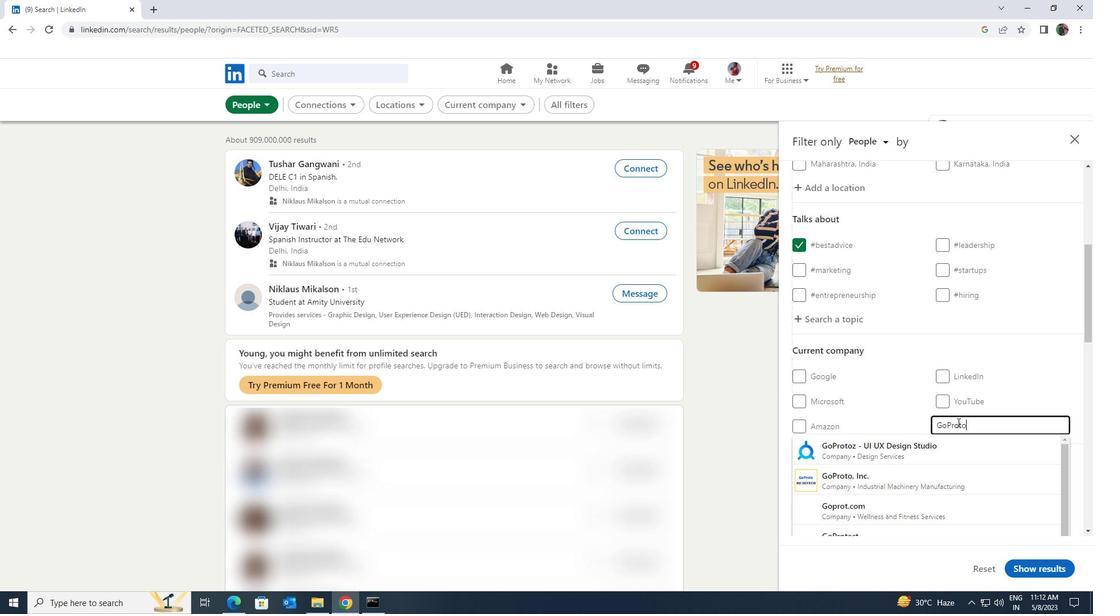 
Action: Mouse moved to (952, 436)
Screenshot: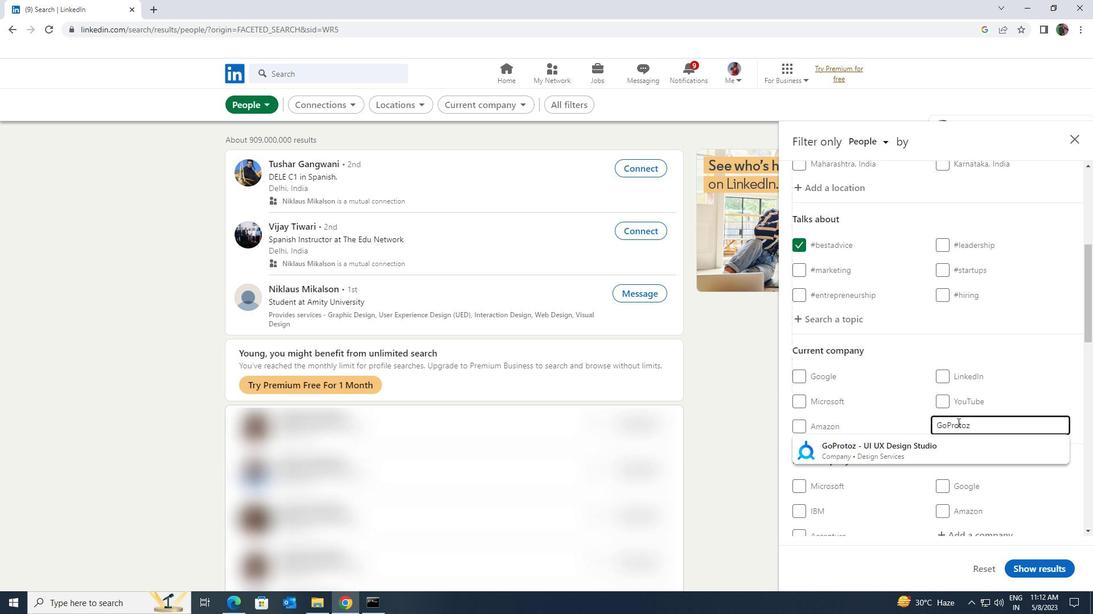 
Action: Mouse pressed left at (952, 436)
Screenshot: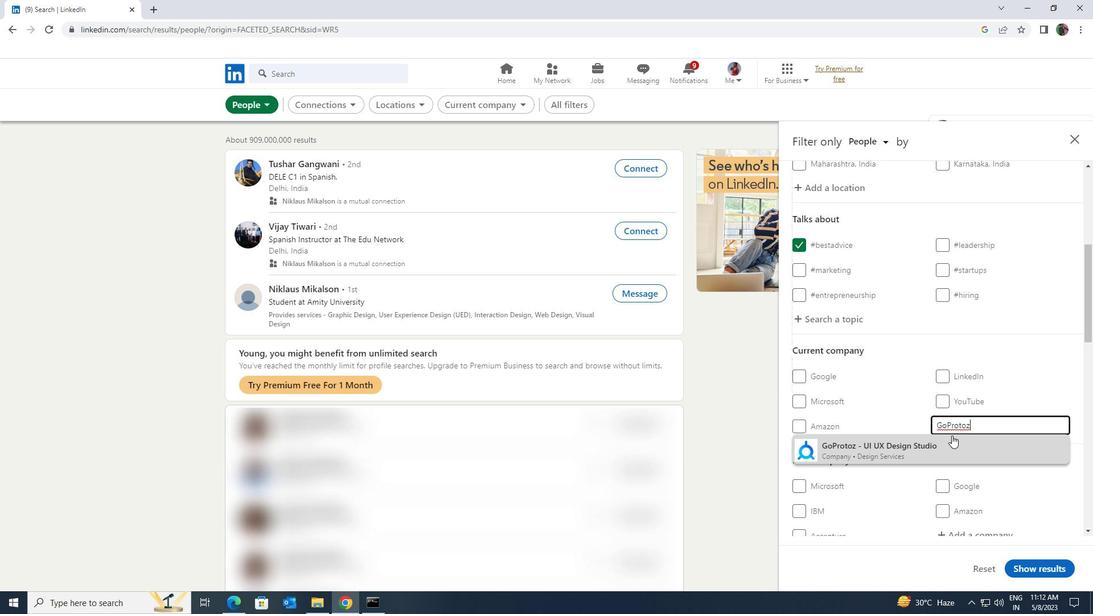 
Action: Mouse moved to (952, 436)
Screenshot: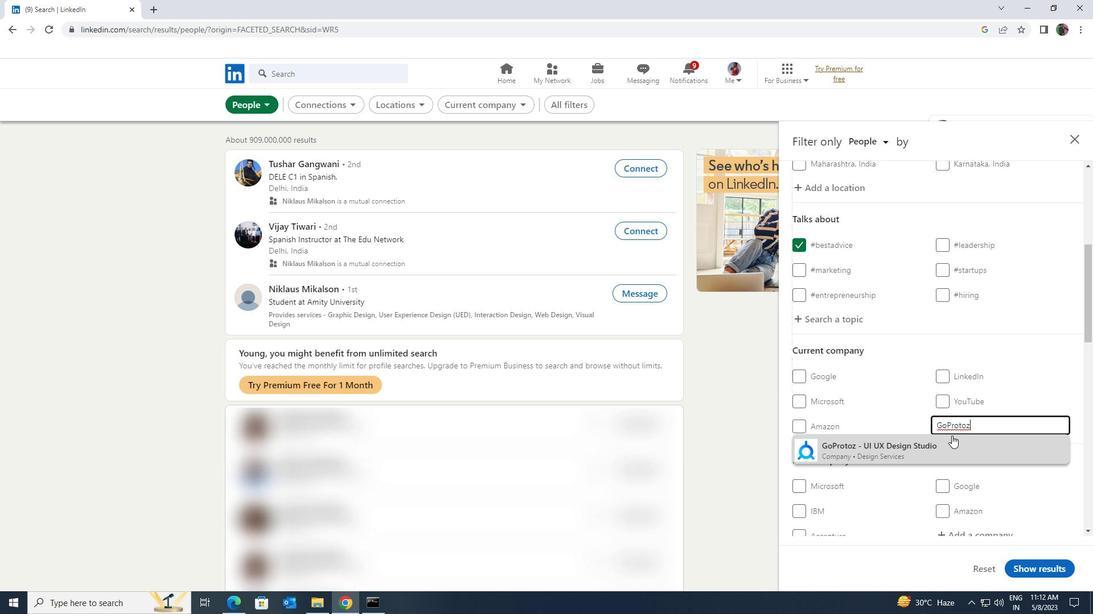 
Action: Mouse scrolled (952, 435) with delta (0, 0)
Screenshot: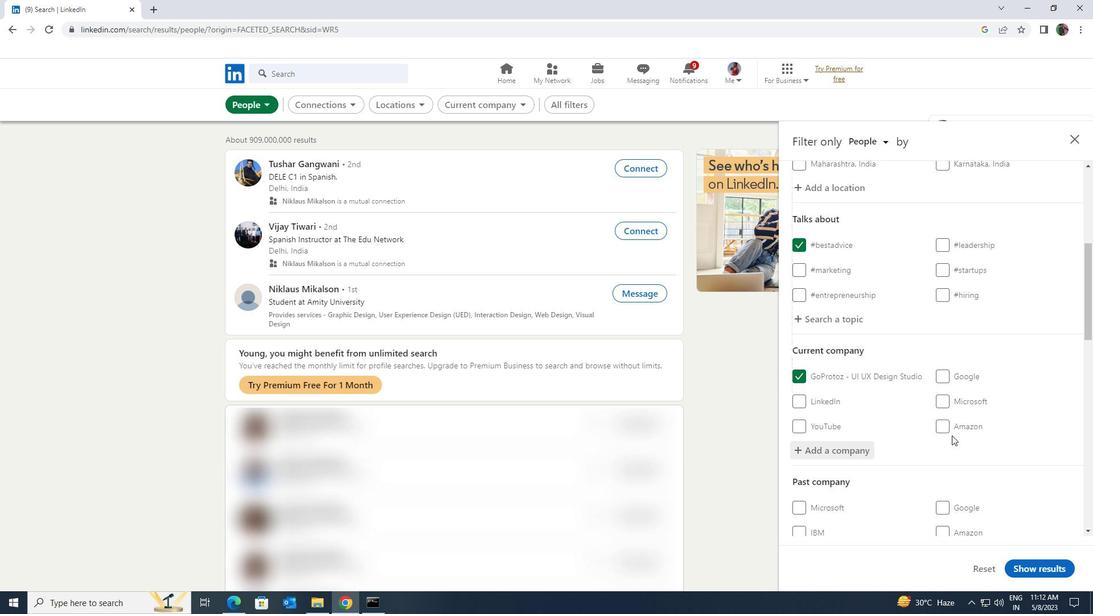 
Action: Mouse scrolled (952, 435) with delta (0, 0)
Screenshot: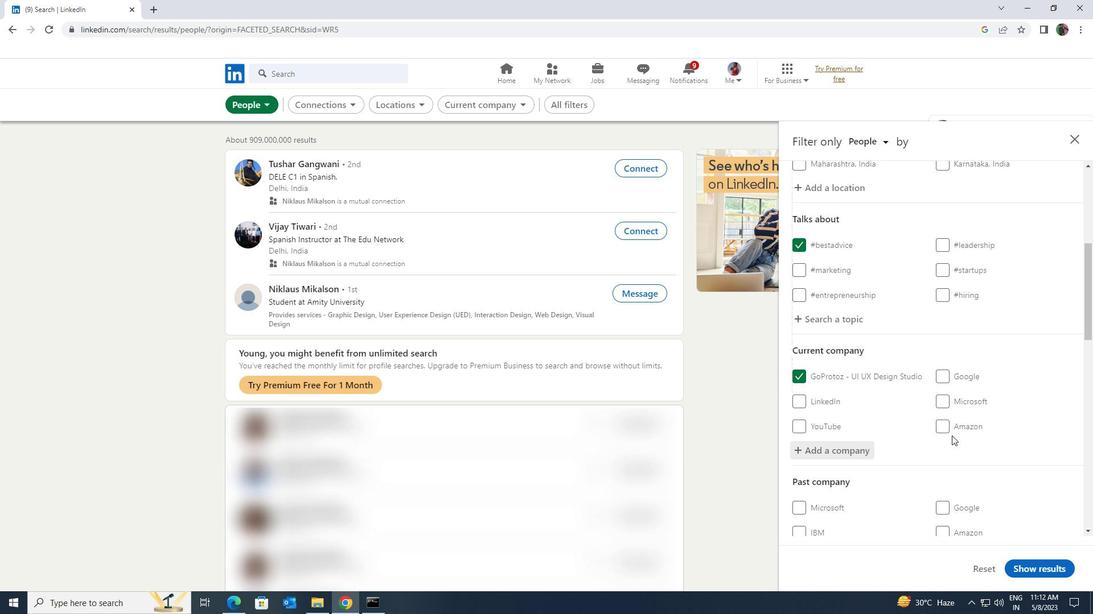 
Action: Mouse scrolled (952, 435) with delta (0, 0)
Screenshot: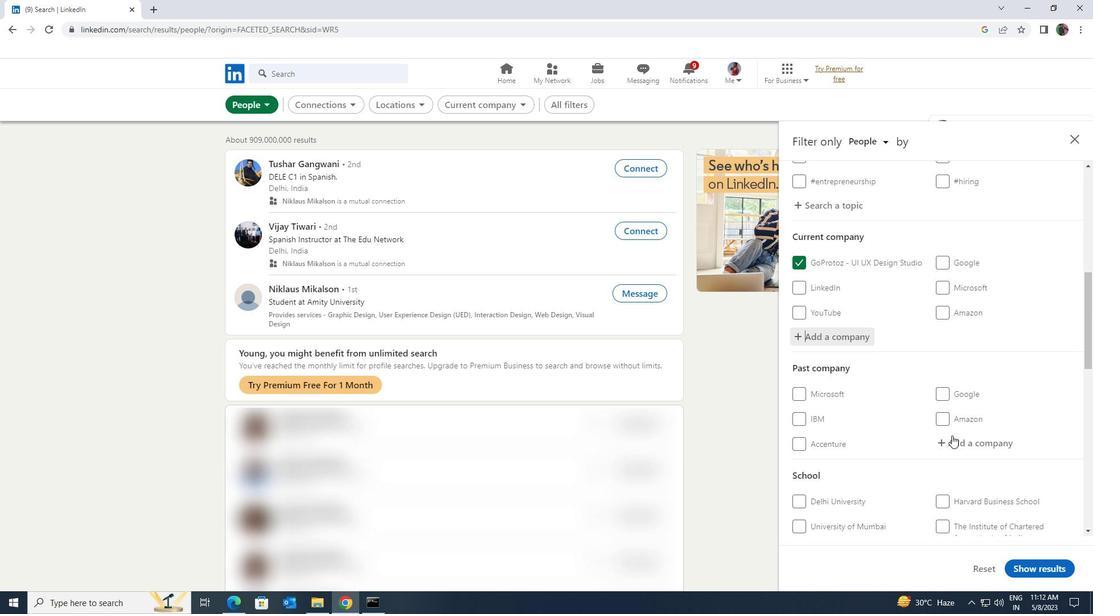 
Action: Mouse scrolled (952, 435) with delta (0, 0)
Screenshot: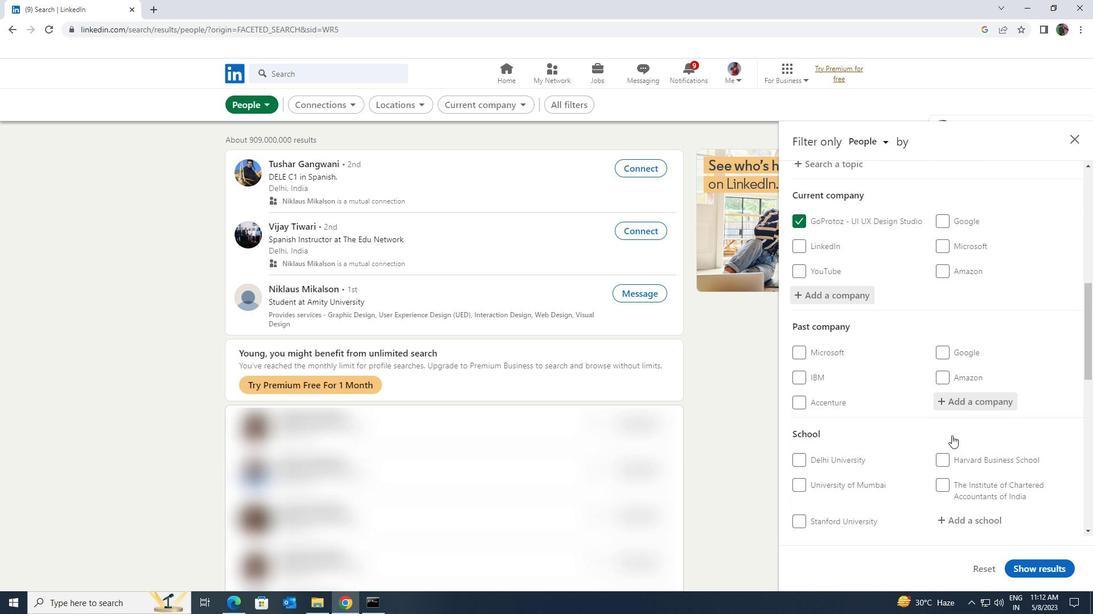 
Action: Mouse moved to (953, 443)
Screenshot: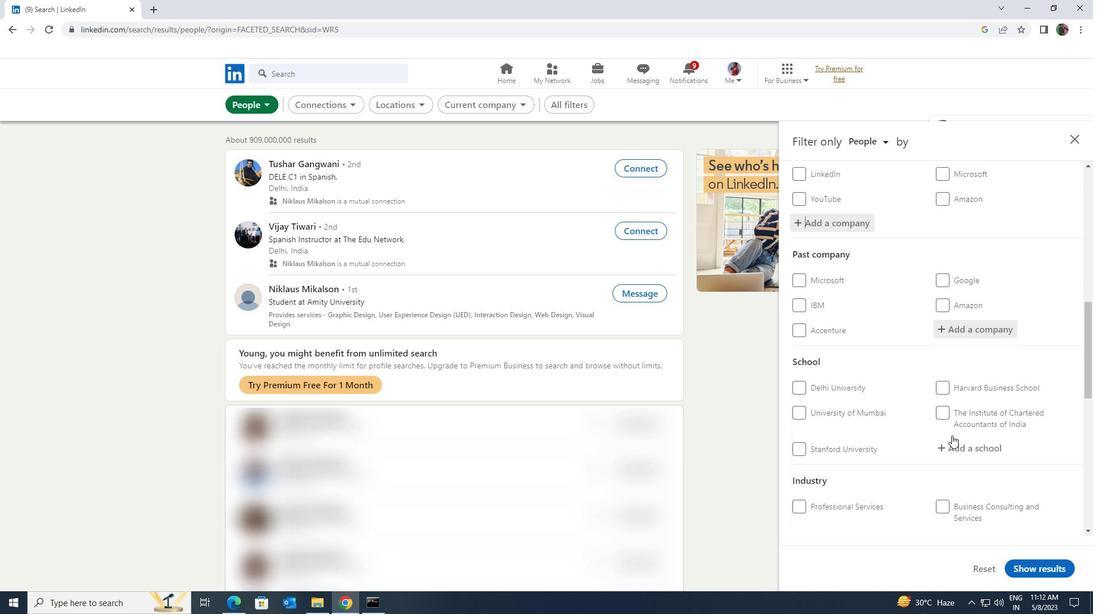 
Action: Mouse pressed left at (953, 443)
Screenshot: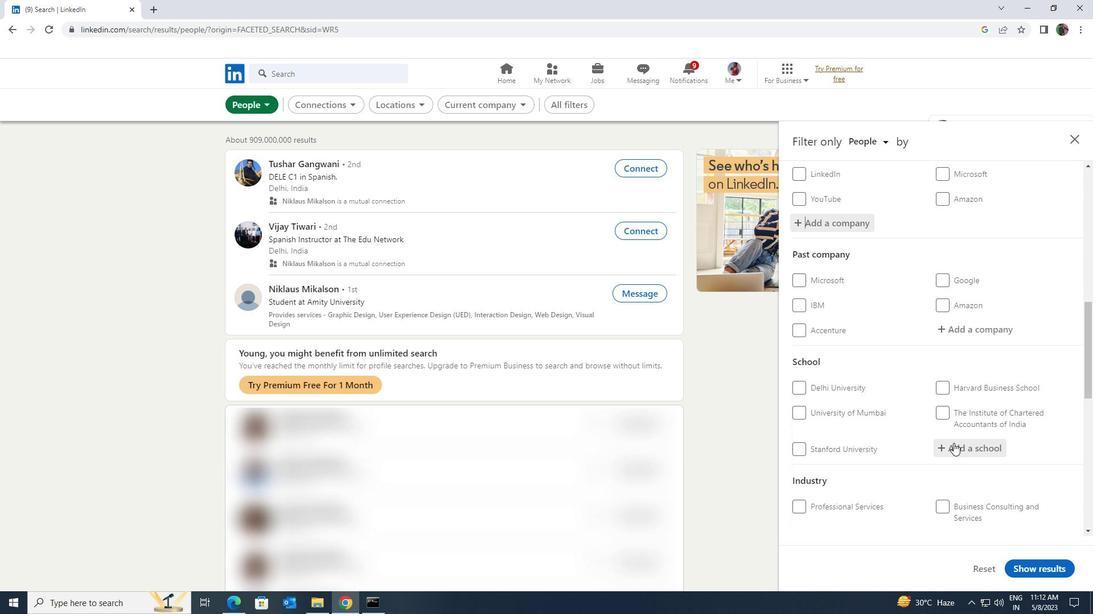 
Action: Key pressed <Key.shift><Key.shift><Key.shift><Key.shift><Key.shift><Key.shift><Key.shift>RVS<Key.space><Key.shift>COLLEGE
Screenshot: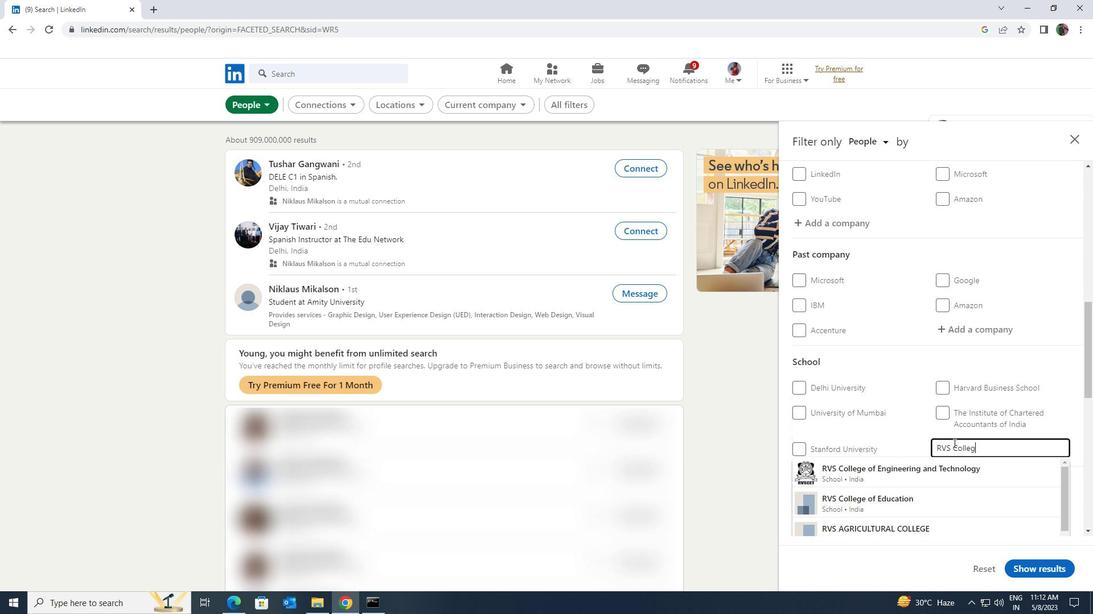 
Action: Mouse moved to (955, 465)
Screenshot: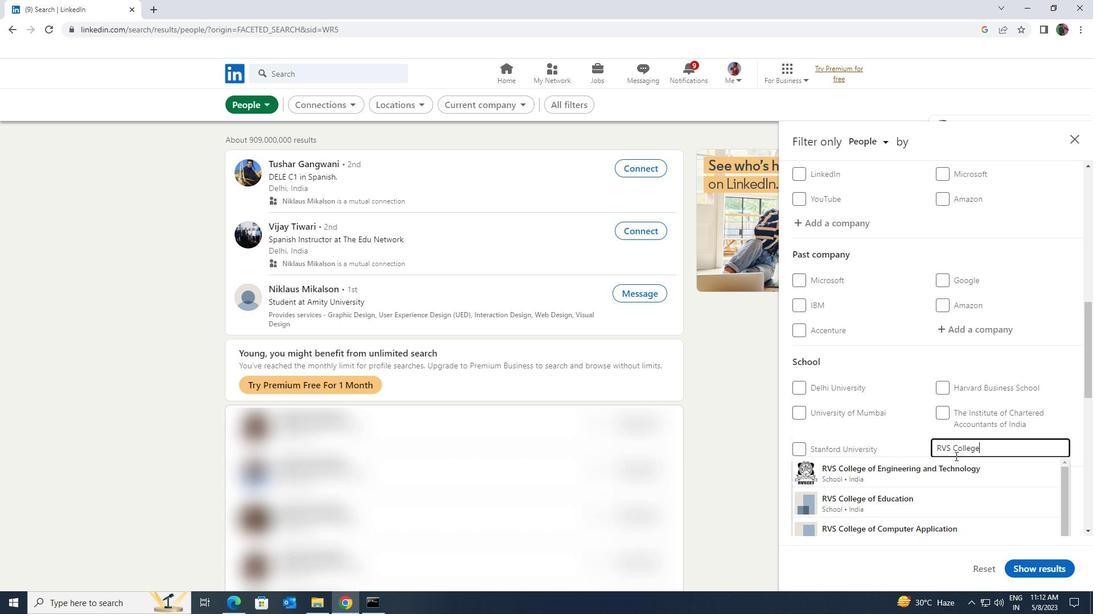 
Action: Mouse pressed left at (955, 465)
Screenshot: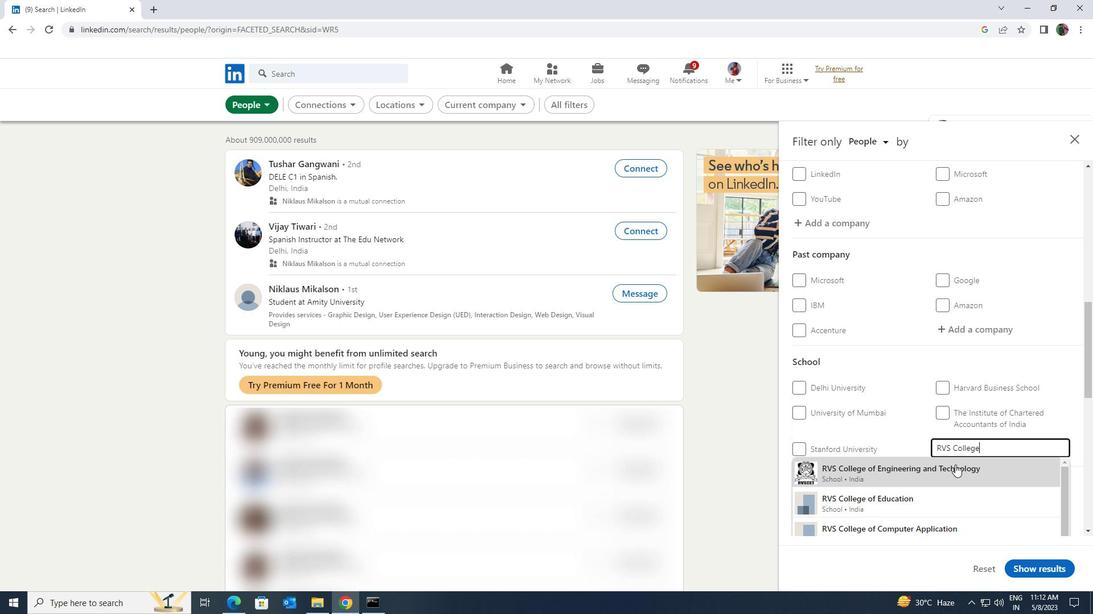 
Action: Mouse scrolled (955, 465) with delta (0, 0)
Screenshot: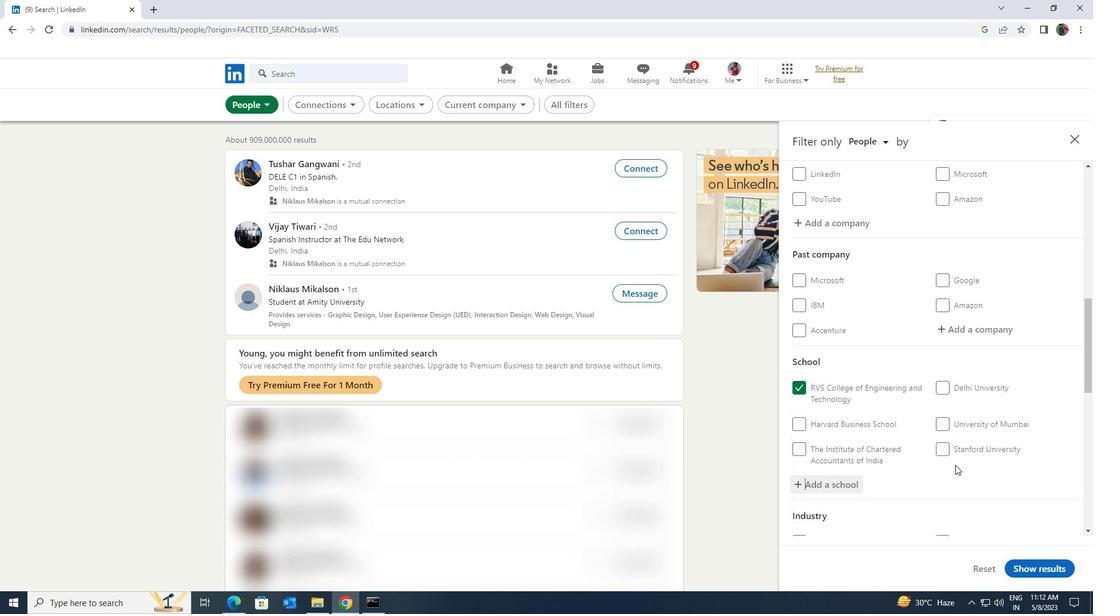 
Action: Mouse scrolled (955, 465) with delta (0, 0)
Screenshot: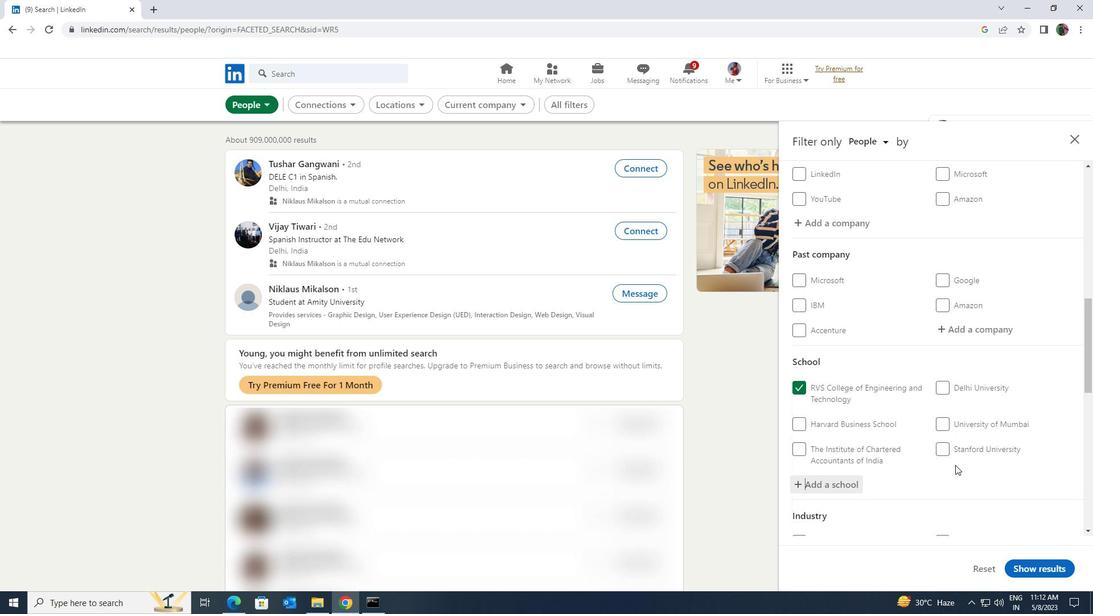
Action: Mouse scrolled (955, 465) with delta (0, 0)
Screenshot: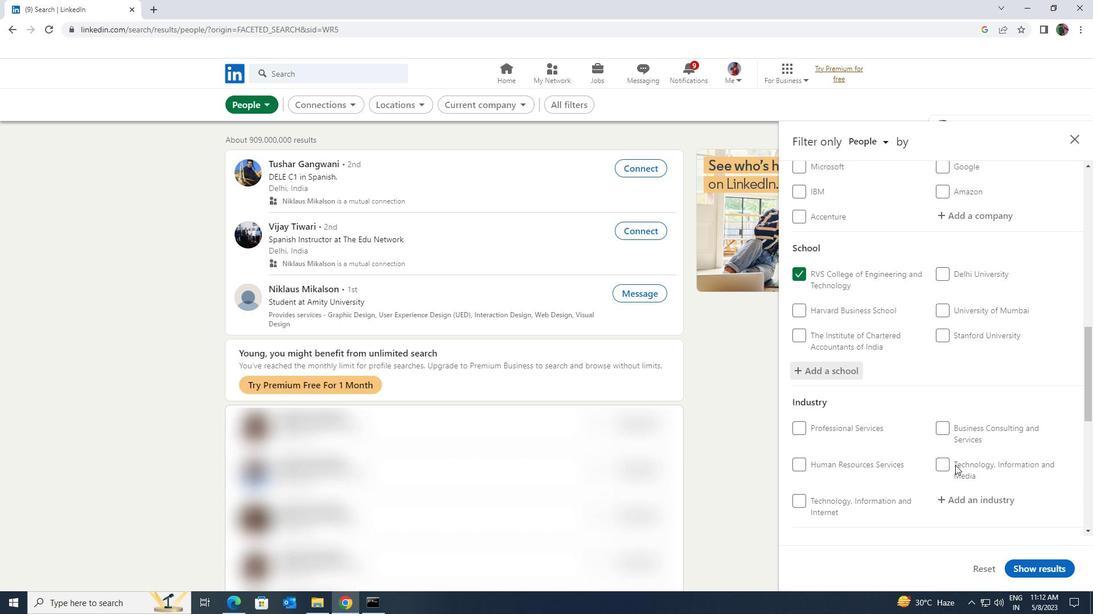 
Action: Mouse moved to (954, 448)
Screenshot: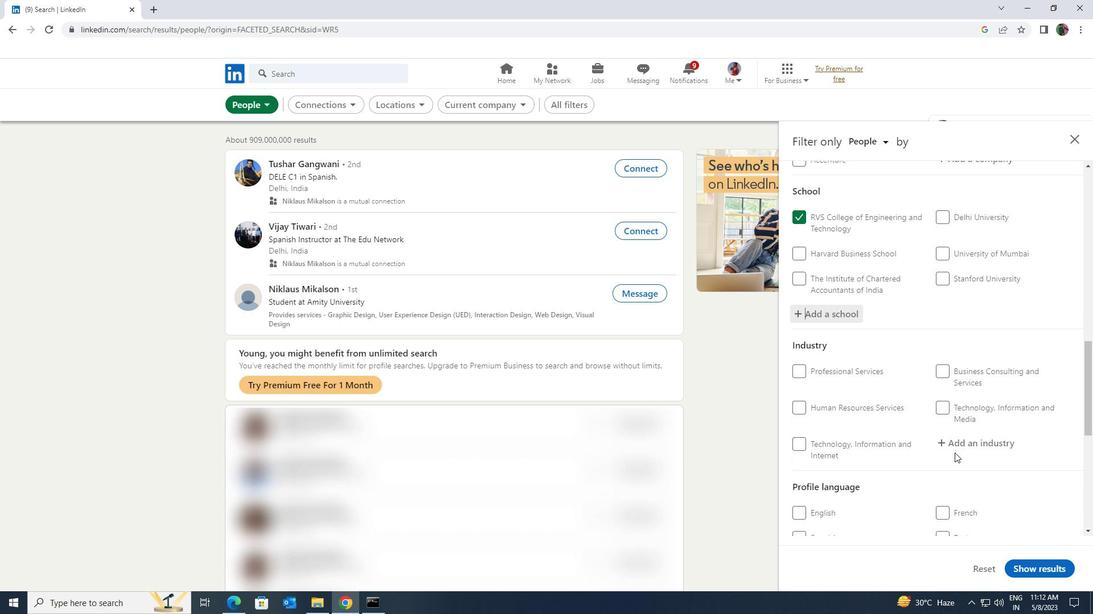 
Action: Mouse pressed left at (954, 448)
Screenshot: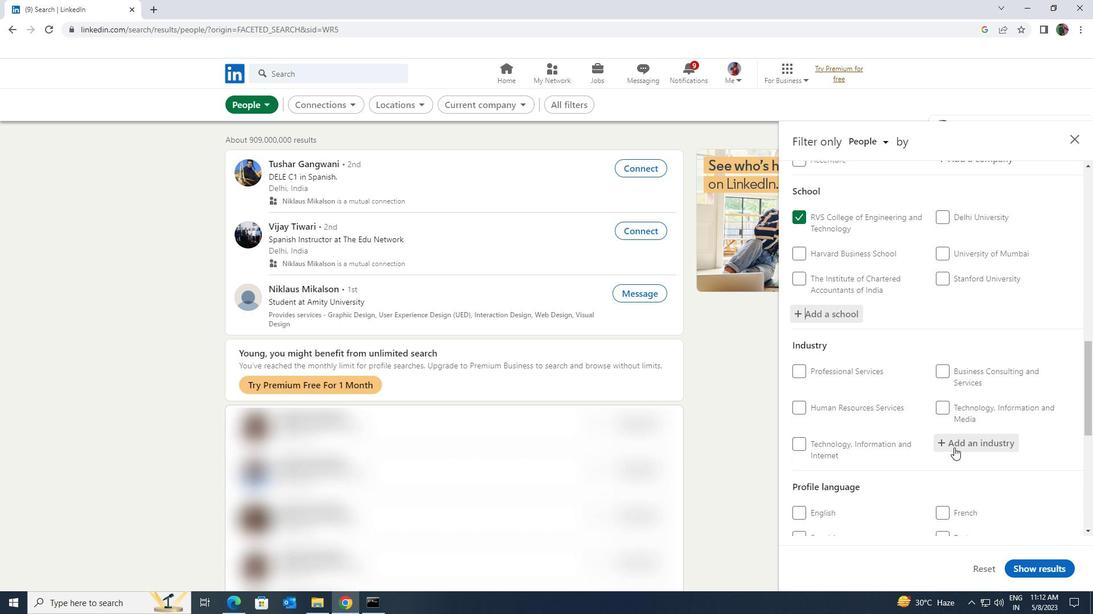 
Action: Key pressed <Key.shift><Key.shift><Key.shift><Key.shift>HOUSEHOLD
Screenshot: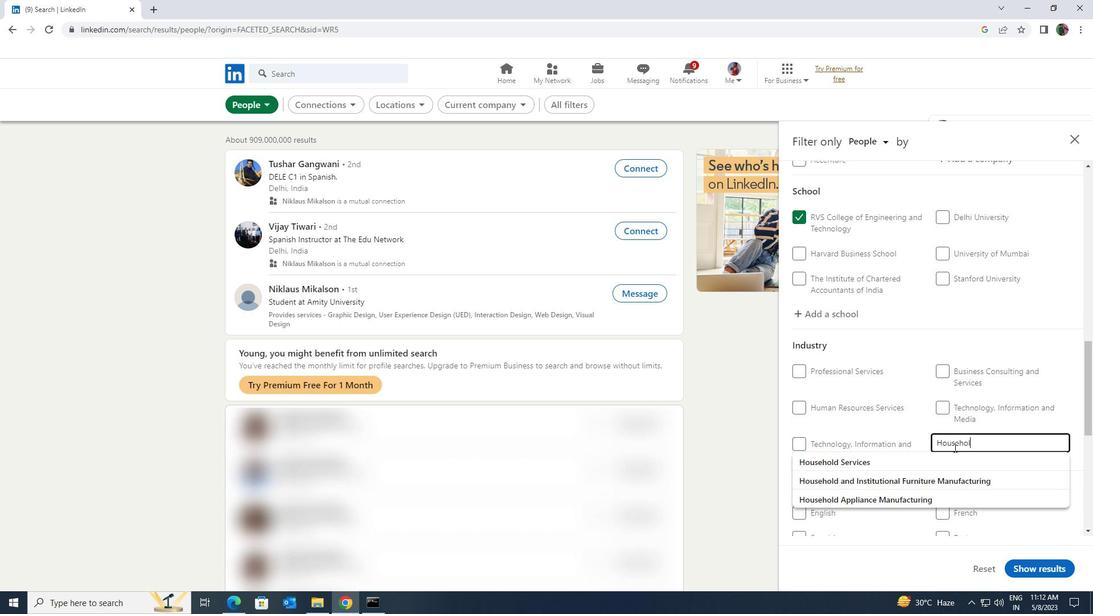 
Action: Mouse moved to (953, 456)
Screenshot: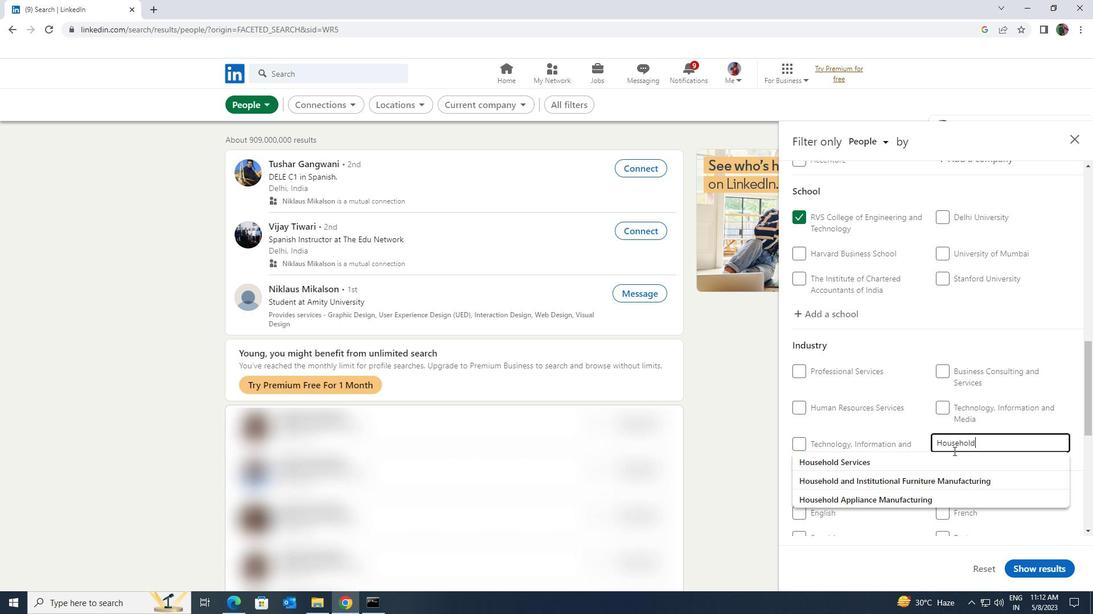 
Action: Mouse pressed left at (953, 456)
Screenshot: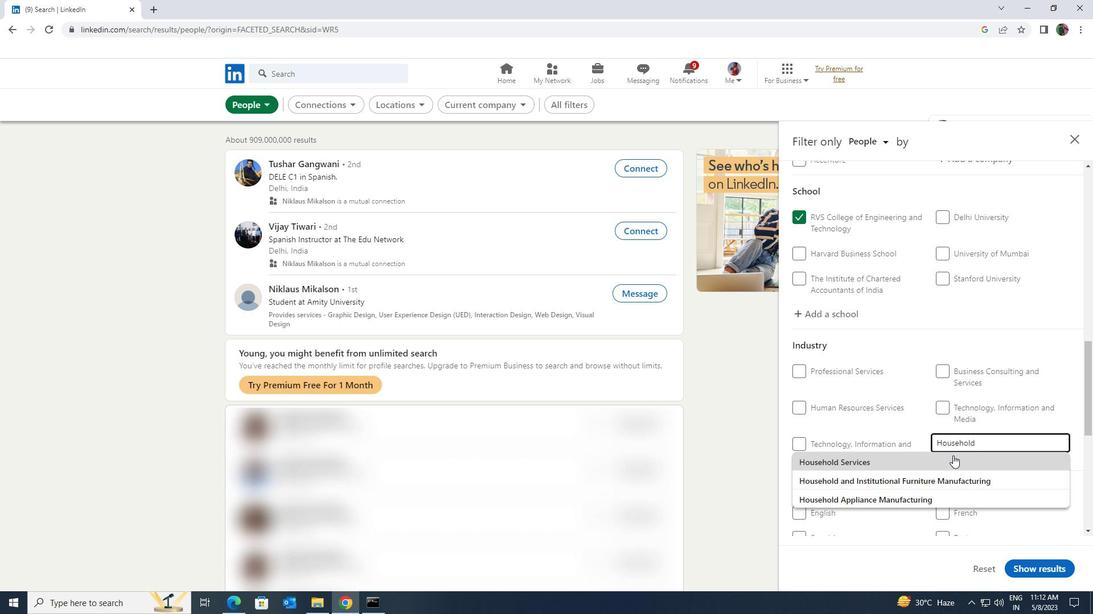 
Action: Mouse moved to (953, 456)
Screenshot: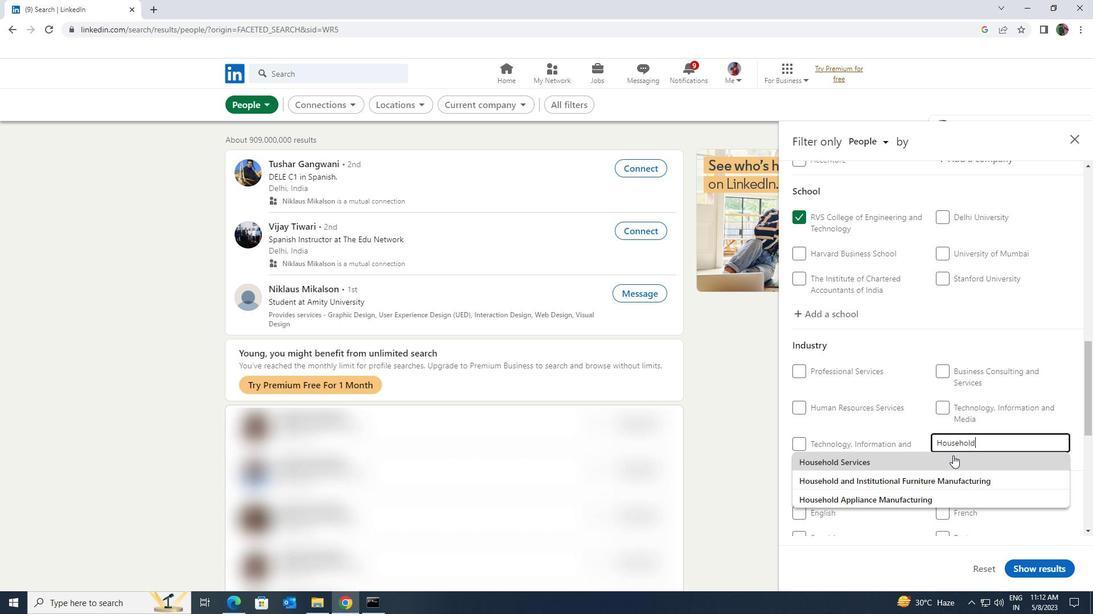 
Action: Mouse scrolled (953, 455) with delta (0, 0)
Screenshot: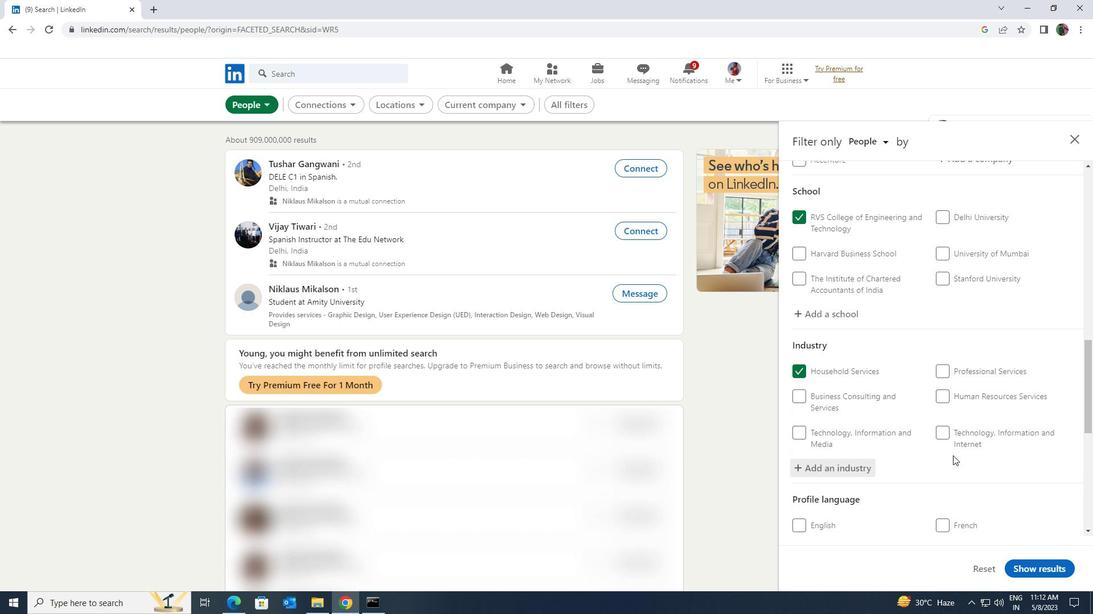 
Action: Mouse scrolled (953, 455) with delta (0, 0)
Screenshot: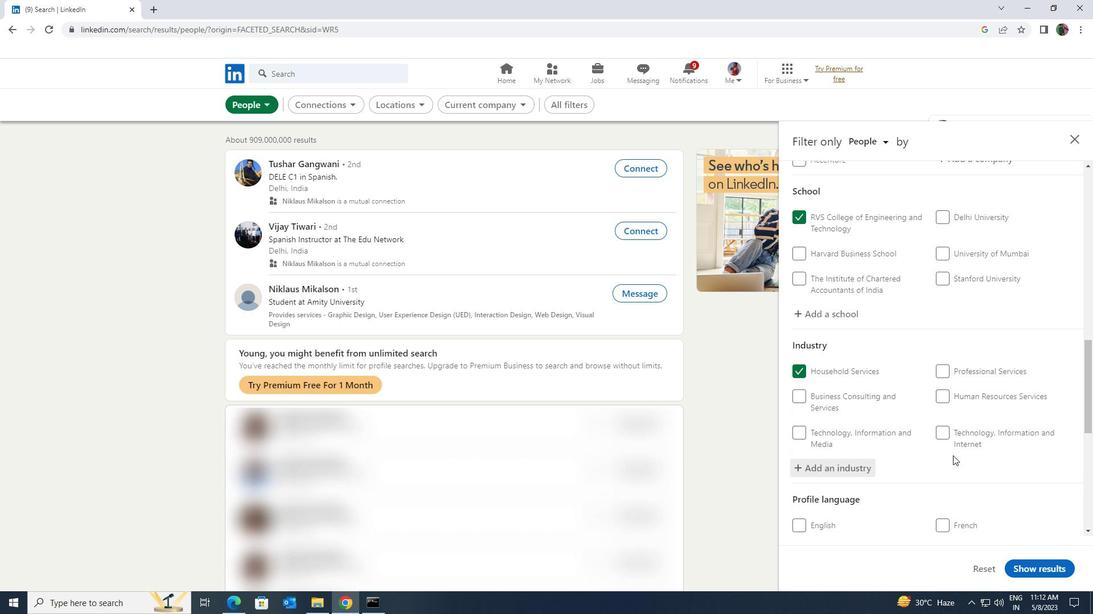 
Action: Mouse scrolled (953, 455) with delta (0, 0)
Screenshot: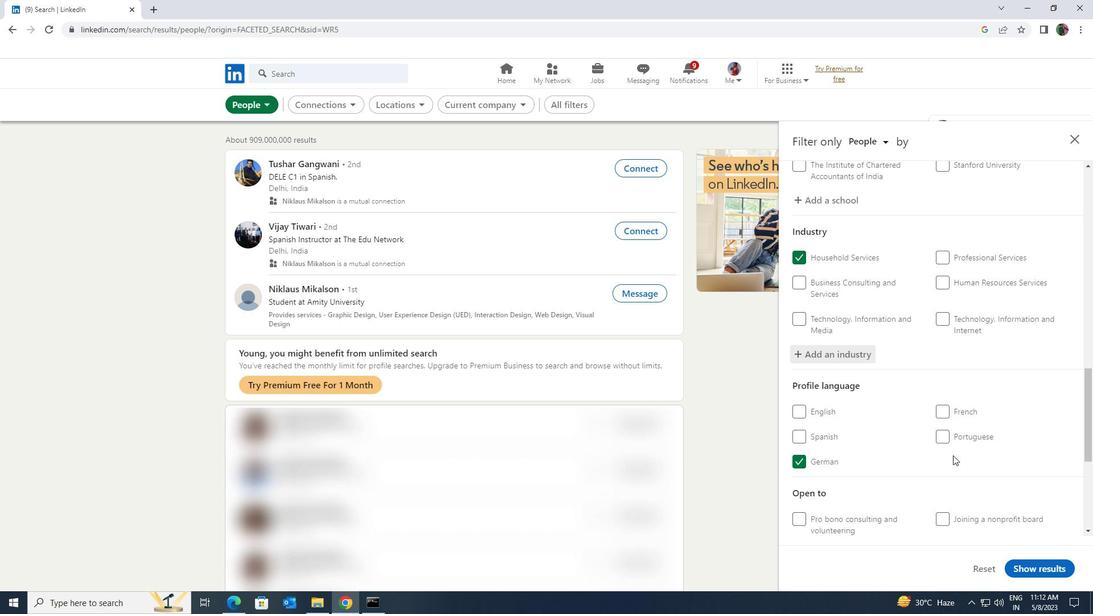 
Action: Mouse scrolled (953, 455) with delta (0, 0)
Screenshot: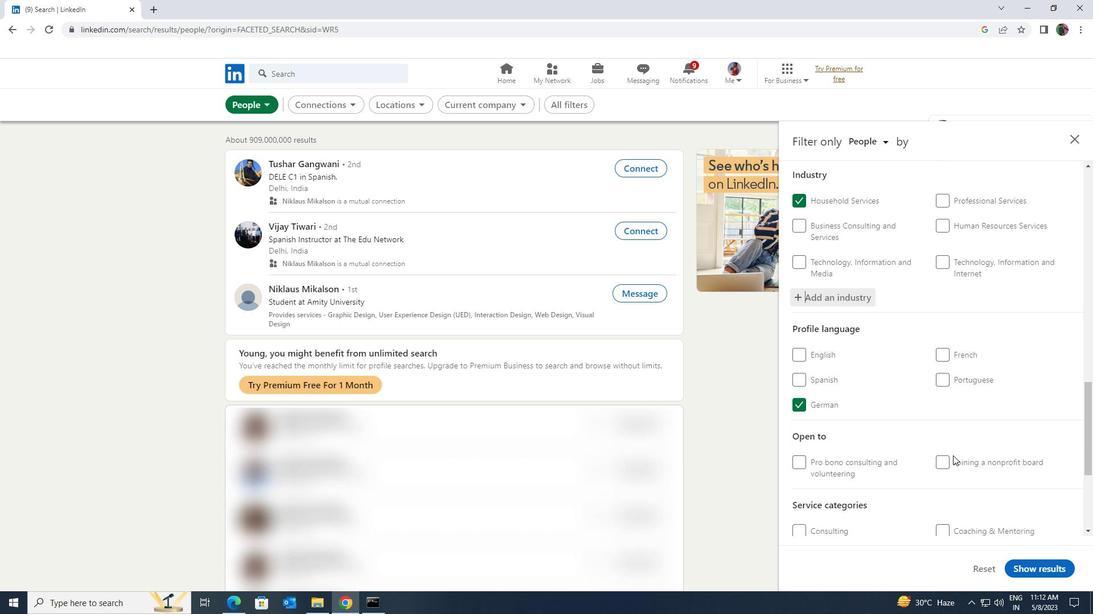 
Action: Mouse scrolled (953, 455) with delta (0, 0)
Screenshot: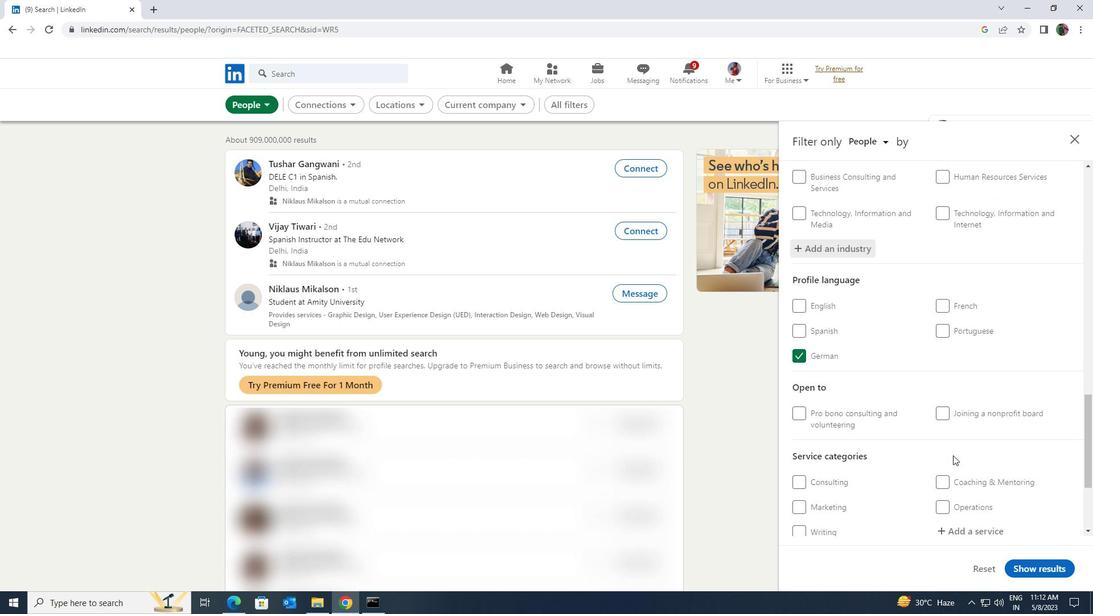 
Action: Mouse scrolled (953, 455) with delta (0, 0)
Screenshot: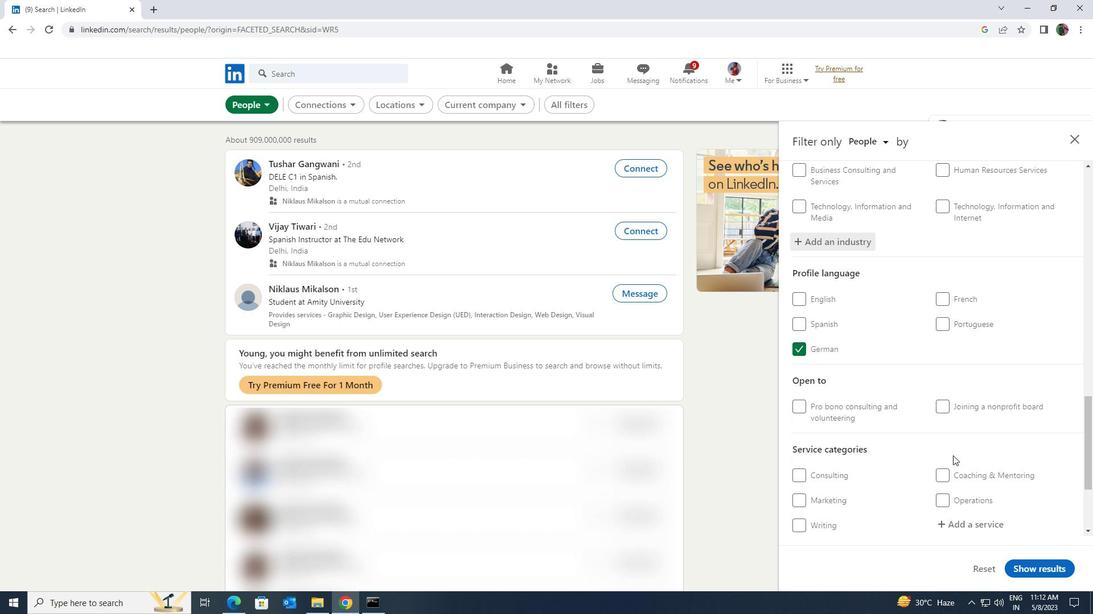 
Action: Mouse moved to (954, 417)
Screenshot: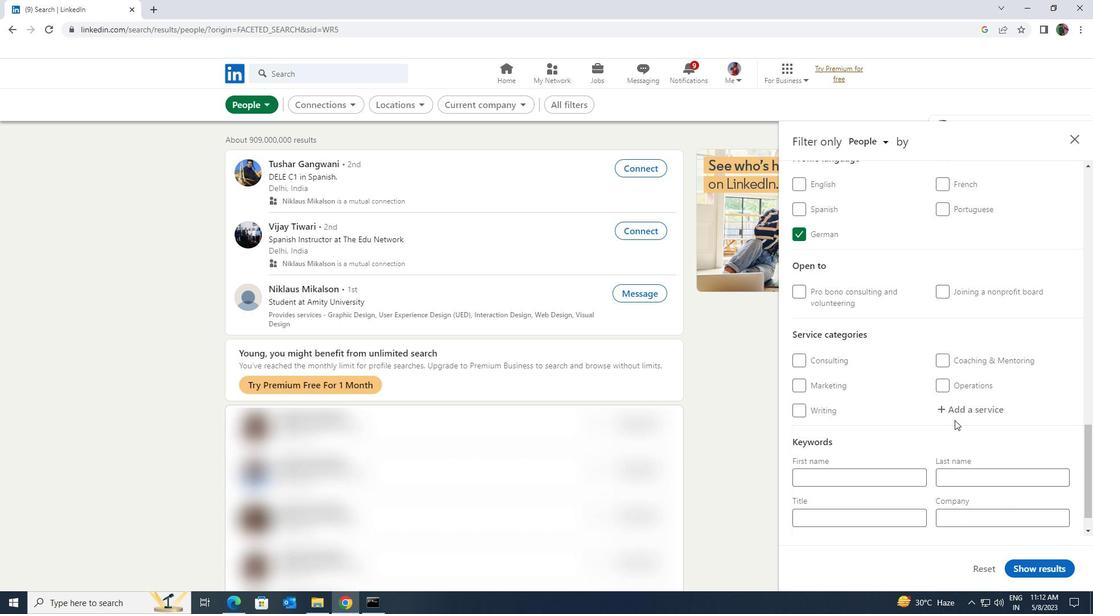 
Action: Mouse pressed left at (954, 417)
Screenshot: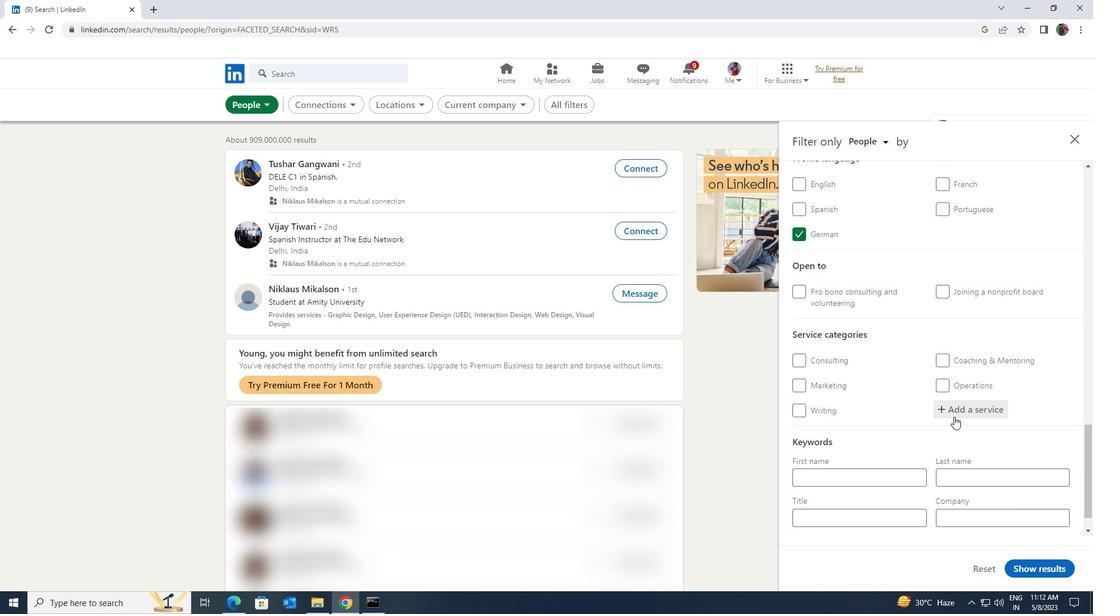 
Action: Key pressed <Key.shift><Key.shift><Key.shift><Key.shift><Key.shift><Key.shift><Key.shift><Key.shift><Key.shift><Key.shift><Key.shift><Key.shift><Key.shift><Key.shift><Key.shift><Key.shift><Key.shift><Key.shift><Key.shift><Key.shift><Key.shift><Key.shift><Key.shift><Key.shift><Key.shift><Key.shift><Key.shift><Key.shift><Key.shift><Key.shift><Key.shift><Key.shift><Key.shift><Key.shift><Key.shift><Key.shift><Key.shift><Key.shift><Key.shift><Key.shift>PROJECT<Key.space><Key.shift>MANA
Screenshot: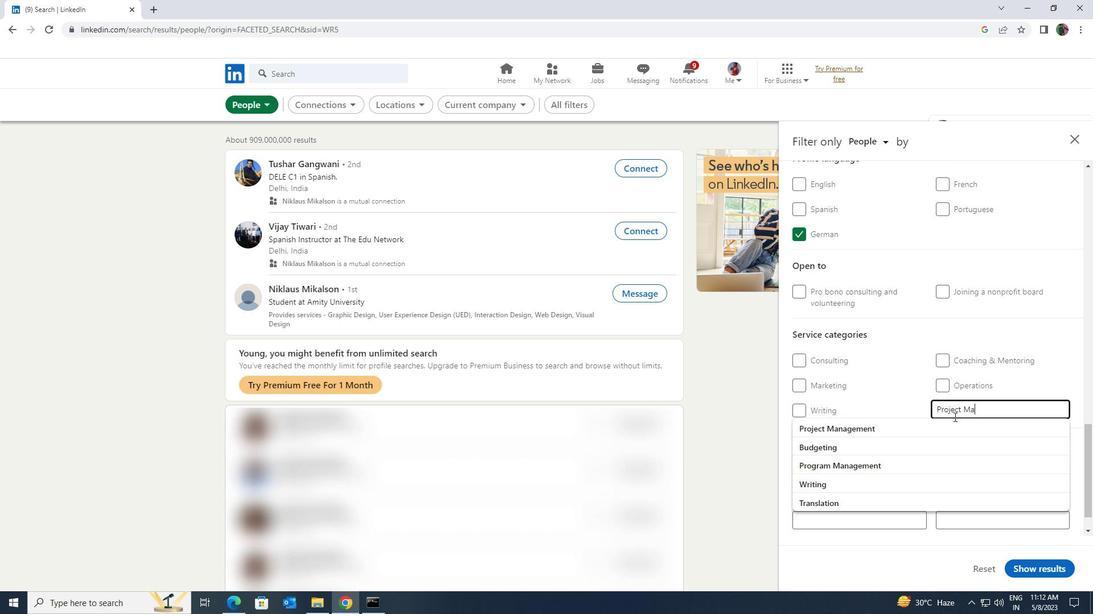 
Action: Mouse moved to (948, 425)
Screenshot: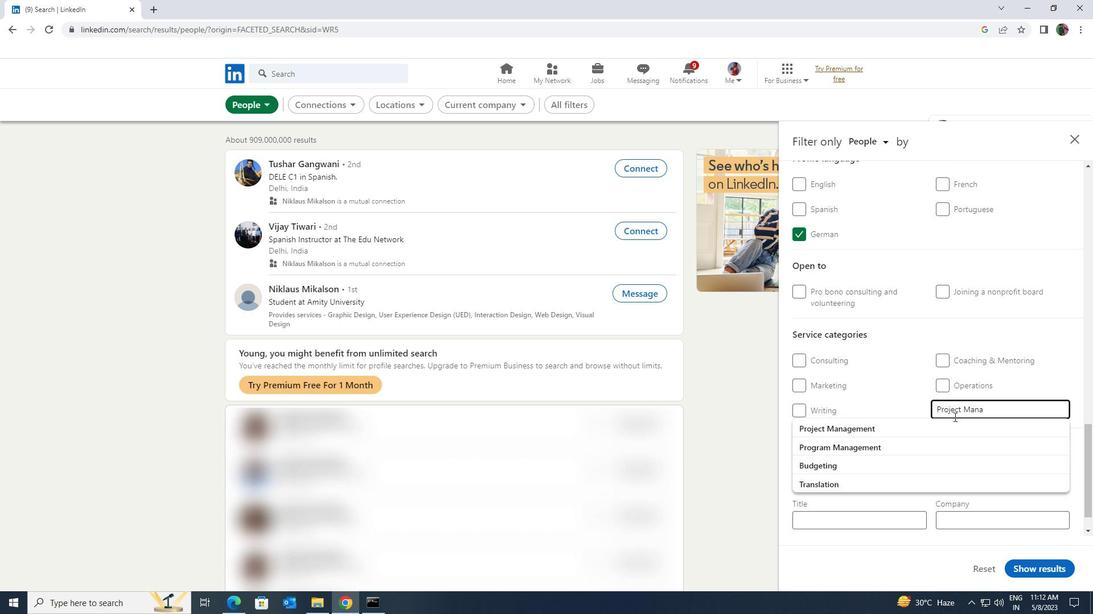 
Action: Mouse pressed left at (948, 425)
Screenshot: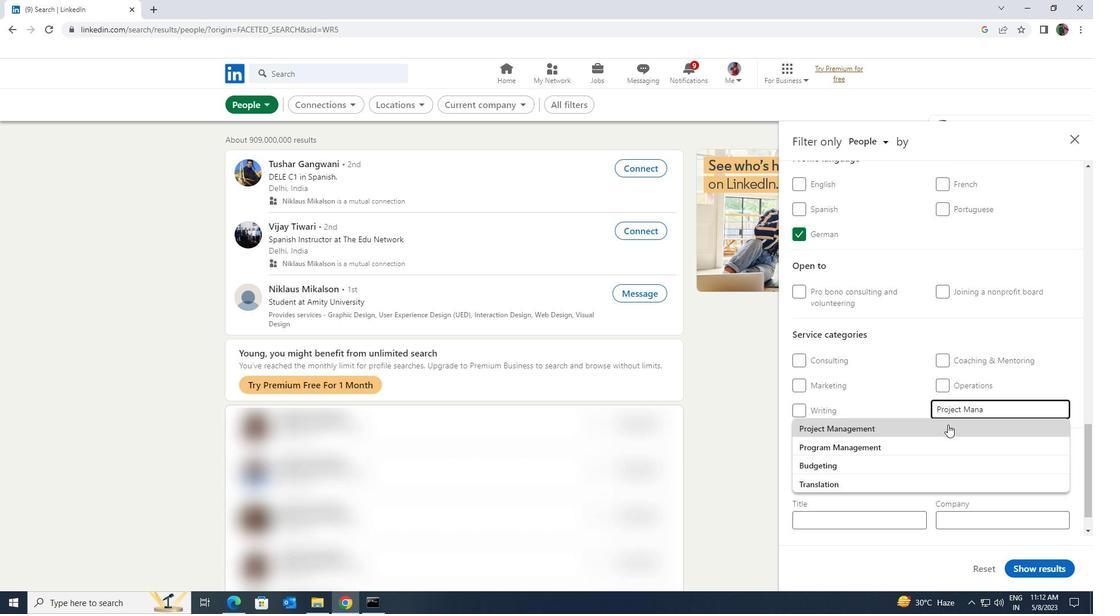 
Action: Mouse scrolled (948, 424) with delta (0, 0)
Screenshot: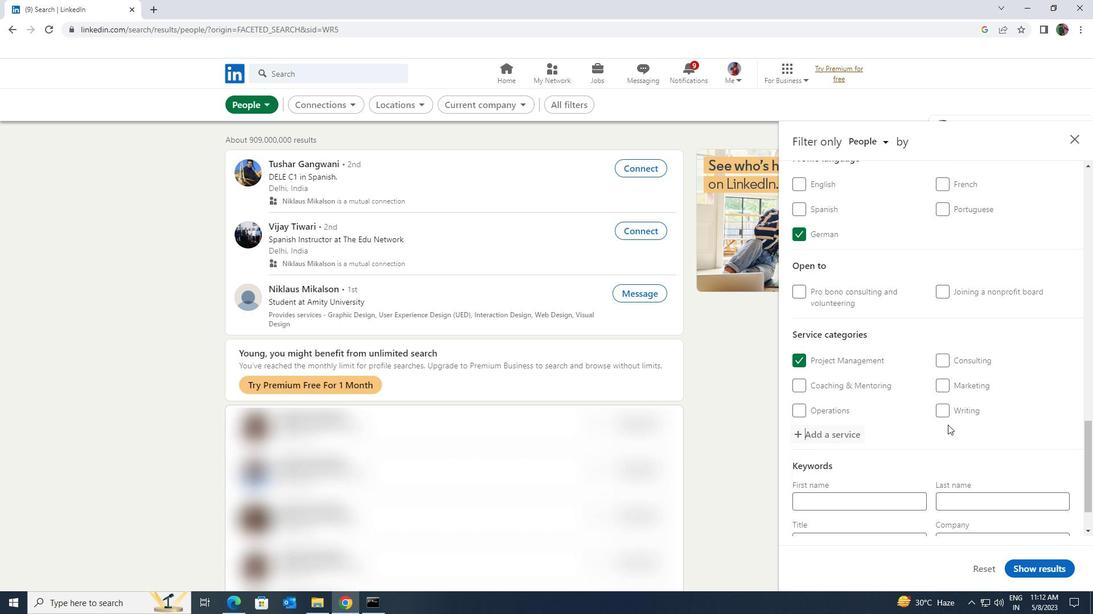 
Action: Mouse scrolled (948, 424) with delta (0, 0)
Screenshot: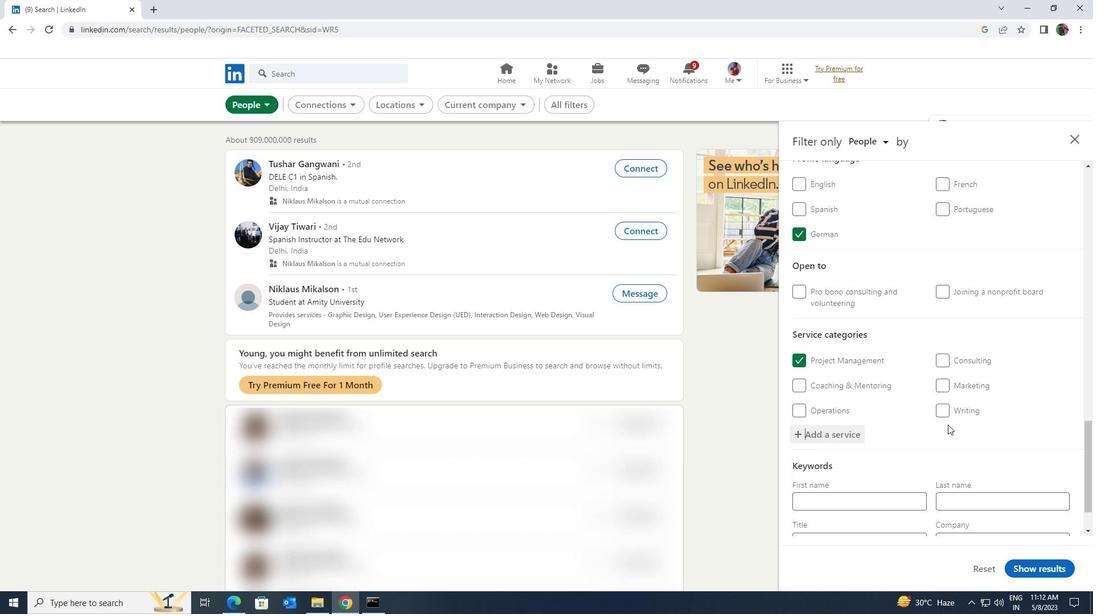 
Action: Mouse scrolled (948, 424) with delta (0, 0)
Screenshot: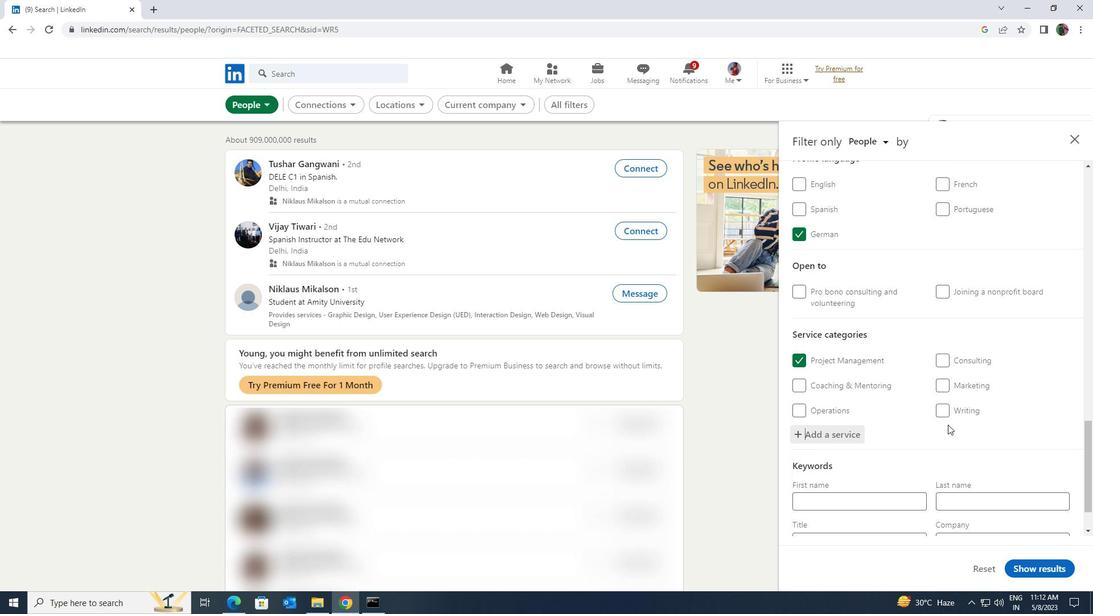 
Action: Mouse scrolled (948, 424) with delta (0, 0)
Screenshot: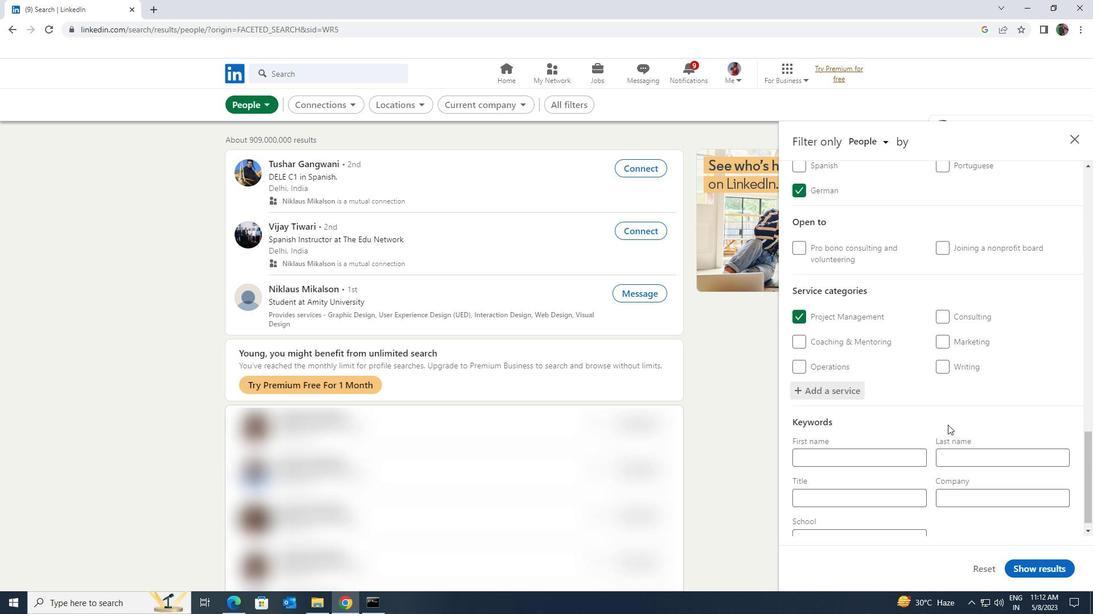 
Action: Mouse scrolled (948, 424) with delta (0, 0)
Screenshot: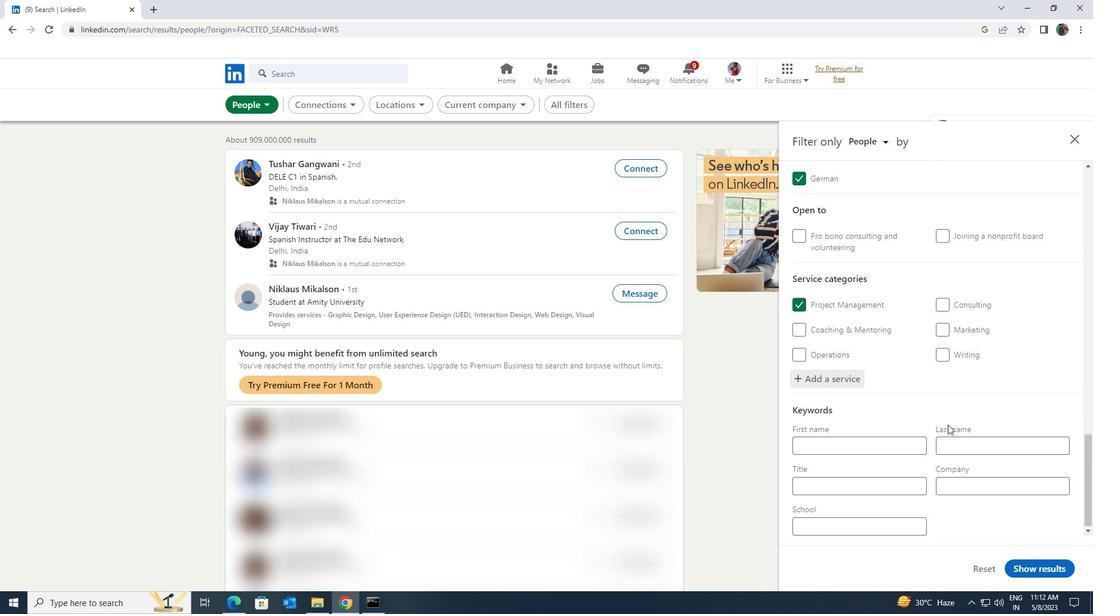 
Action: Mouse moved to (911, 486)
Screenshot: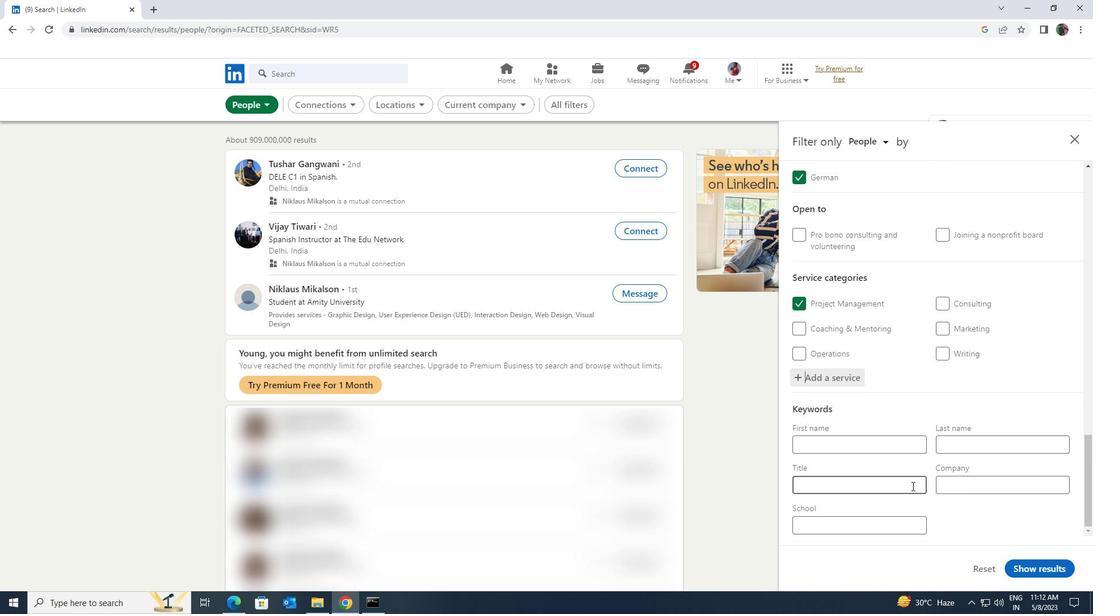 
Action: Mouse pressed left at (911, 486)
Screenshot: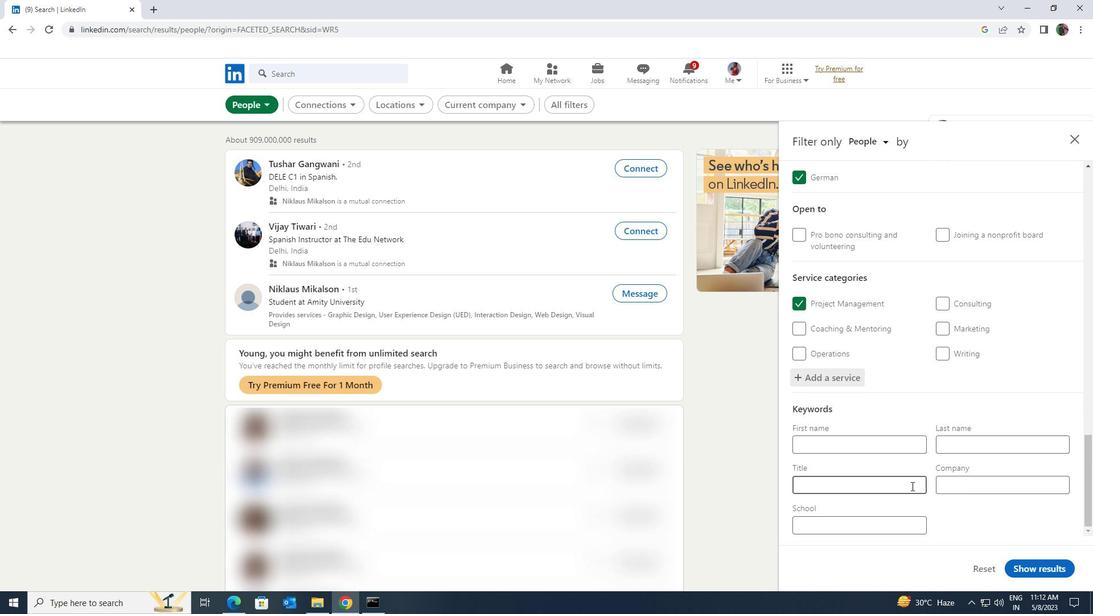 
Action: Key pressed <Key.shift><Key.shift>CONTENT<Key.space><Key.shift><Key.shift><Key.shift><Key.shift><Key.shift><Key.shift>MARKETING<Key.space><Key.shift><Key.shift><Key.shift><Key.shift><Key.shift>N<Key.backspace>MANAGER
Screenshot: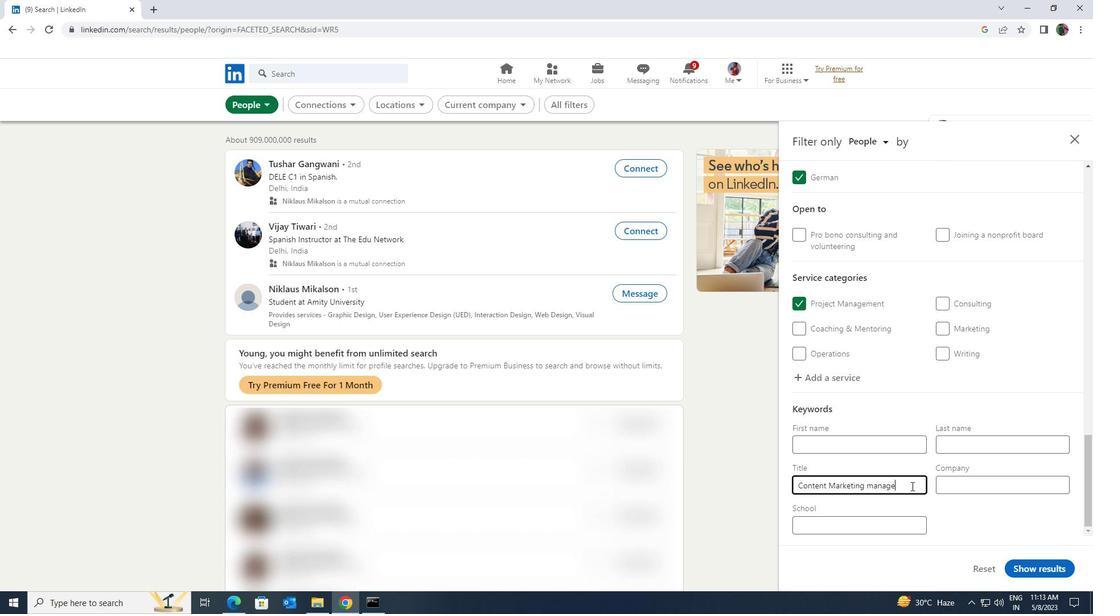 
Action: Mouse moved to (1008, 561)
Screenshot: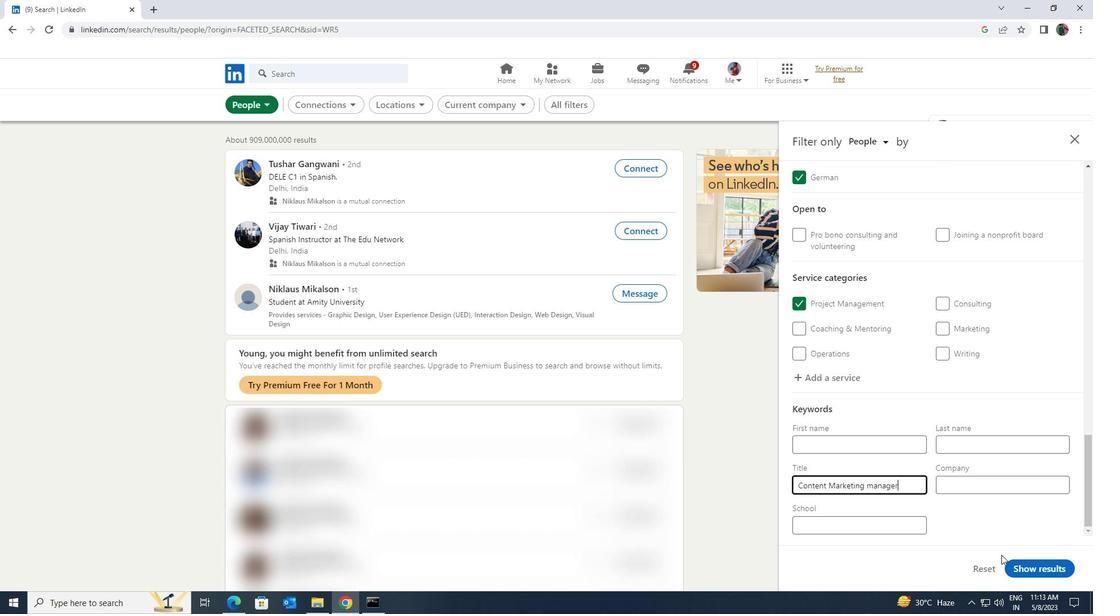 
Action: Mouse pressed left at (1008, 561)
Screenshot: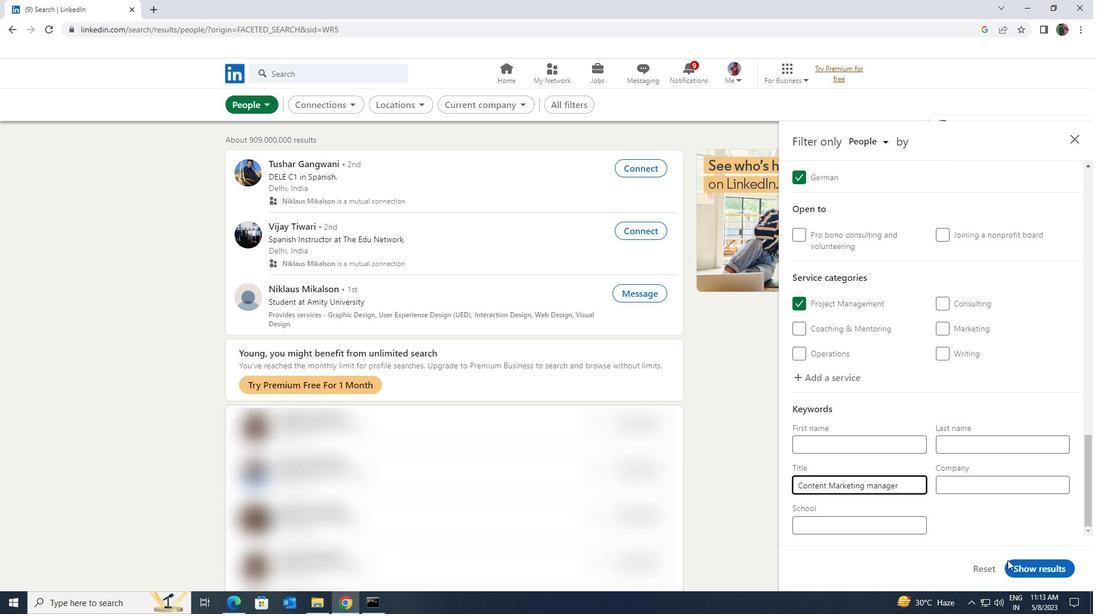 
Action: Mouse moved to (1008, 561)
Screenshot: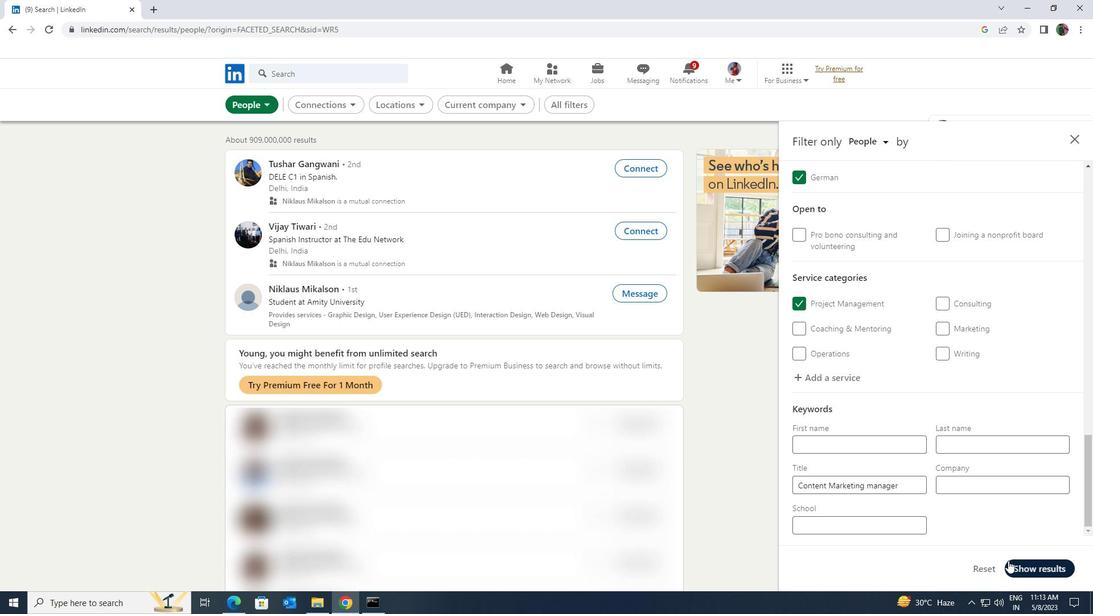 
